 Task: Add Sprouts Organic Rice Vinegar to the cart.
Action: Mouse pressed left at (15, 72)
Screenshot: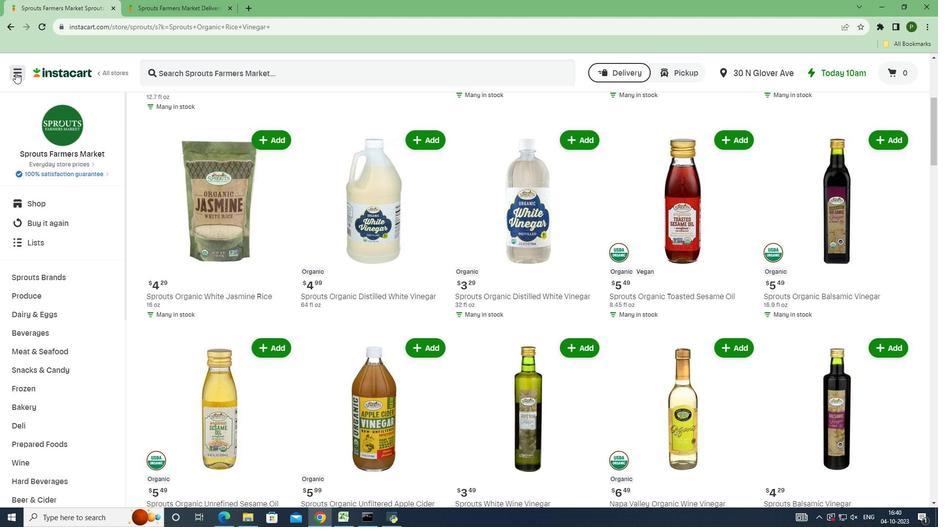 
Action: Mouse moved to (39, 269)
Screenshot: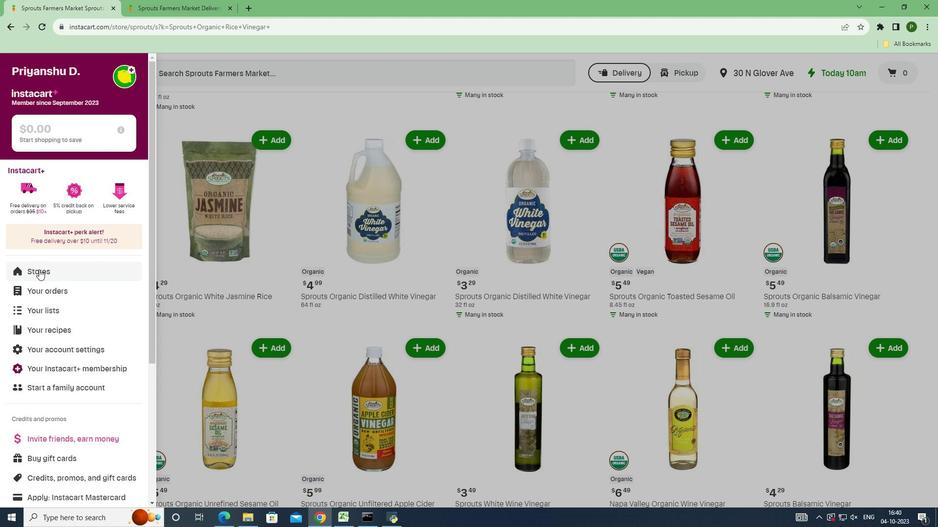 
Action: Mouse pressed left at (39, 269)
Screenshot: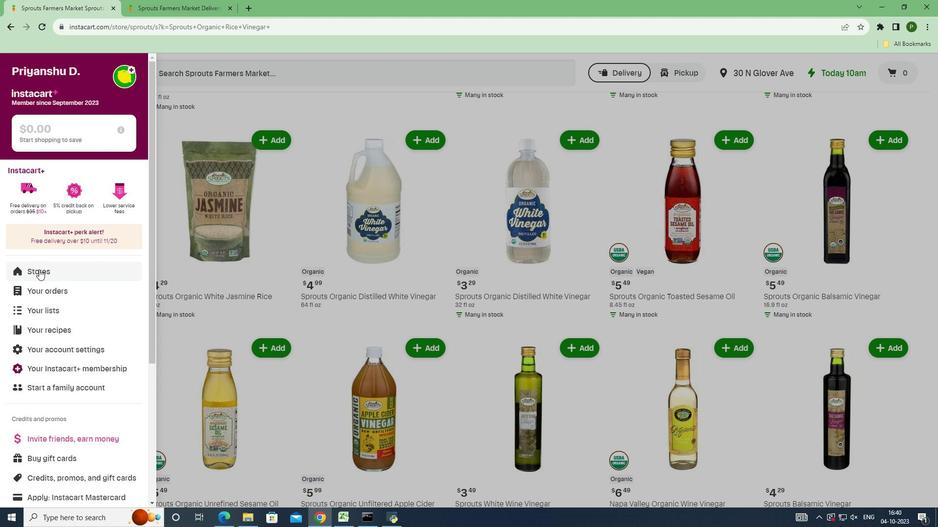 
Action: Mouse moved to (227, 119)
Screenshot: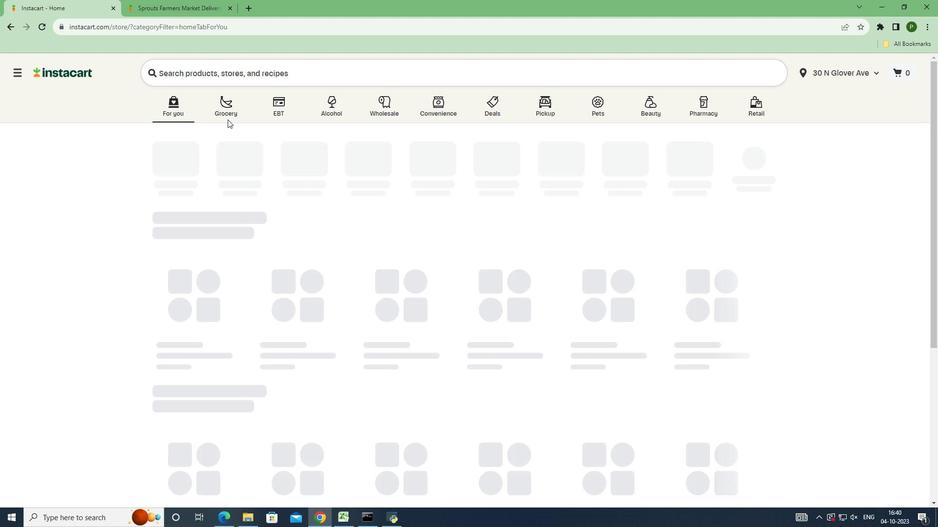 
Action: Mouse pressed left at (227, 119)
Screenshot: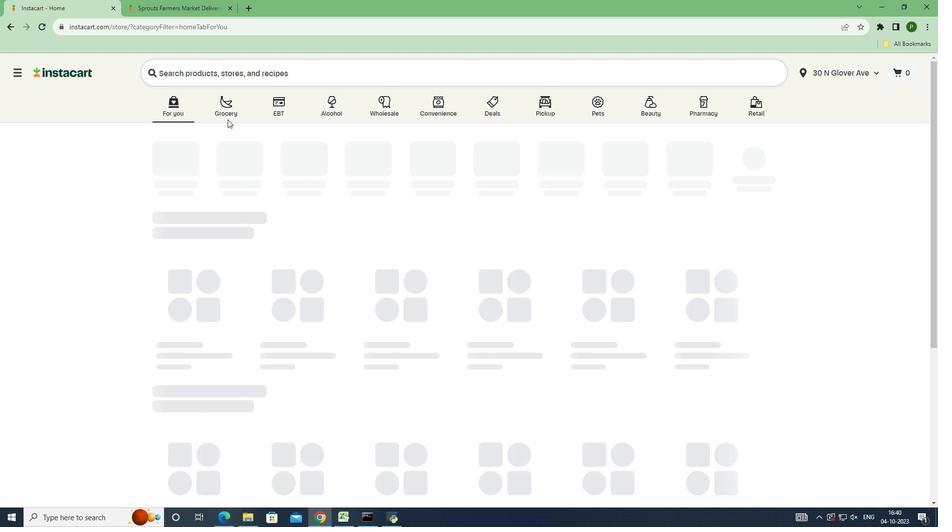 
Action: Mouse pressed left at (227, 119)
Screenshot: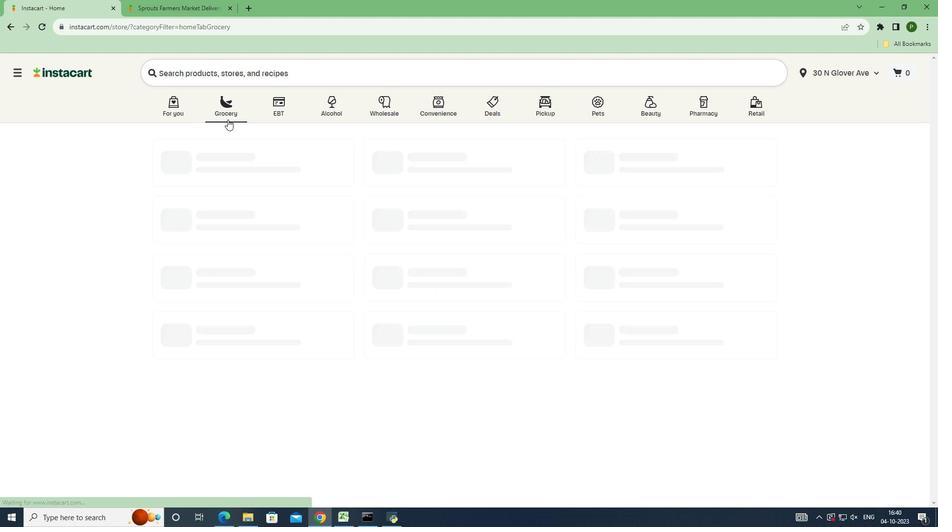 
Action: Mouse moved to (604, 232)
Screenshot: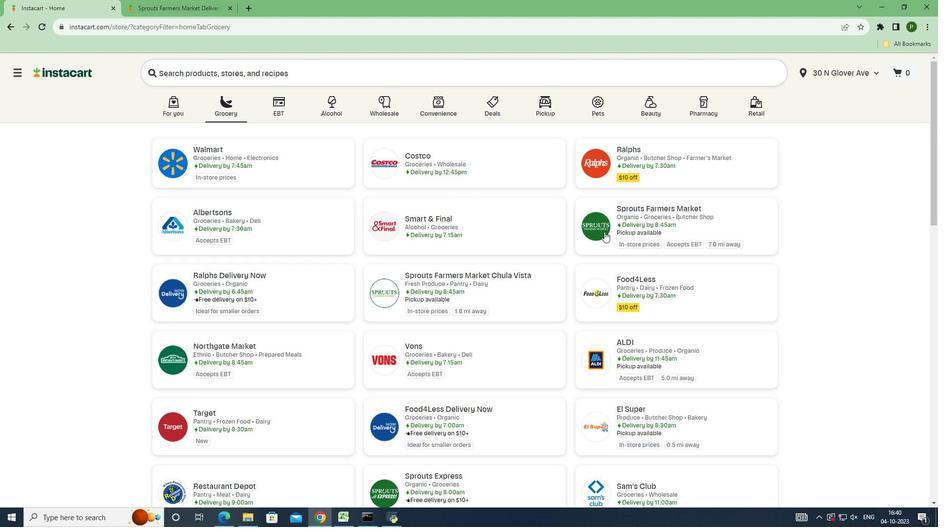 
Action: Mouse pressed left at (604, 232)
Screenshot: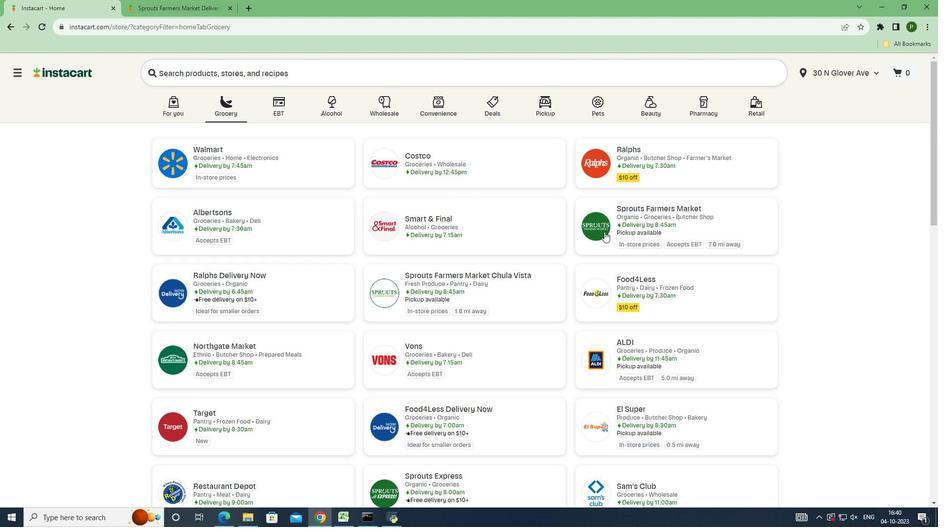 
Action: Mouse moved to (68, 278)
Screenshot: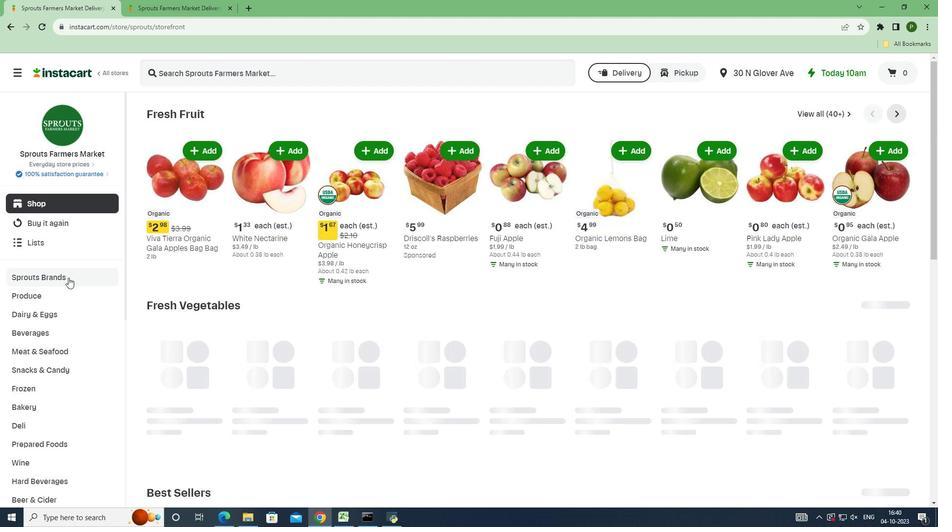
Action: Mouse pressed left at (68, 278)
Screenshot: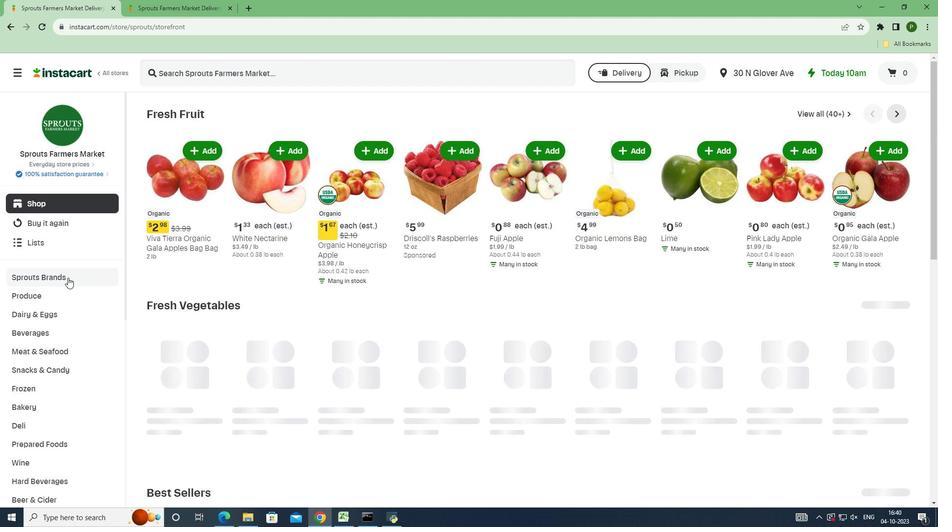 
Action: Mouse moved to (43, 350)
Screenshot: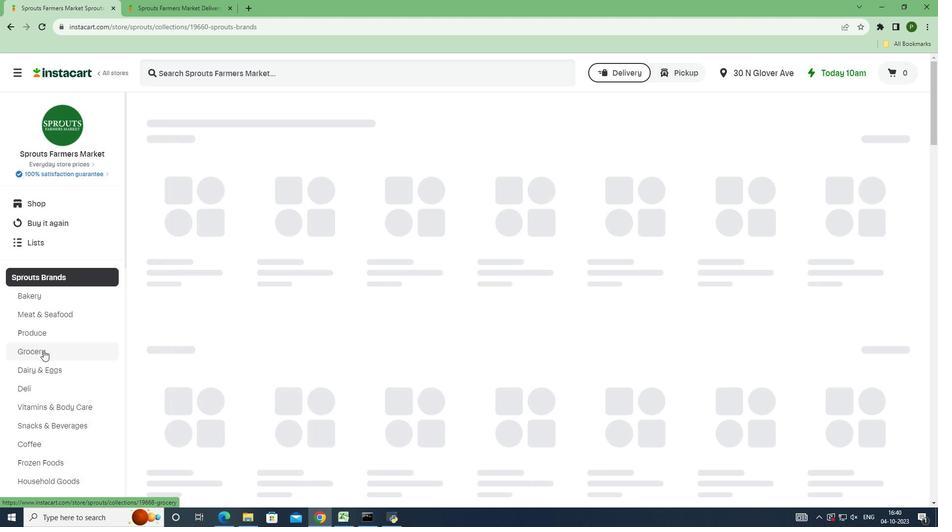 
Action: Mouse pressed left at (43, 350)
Screenshot: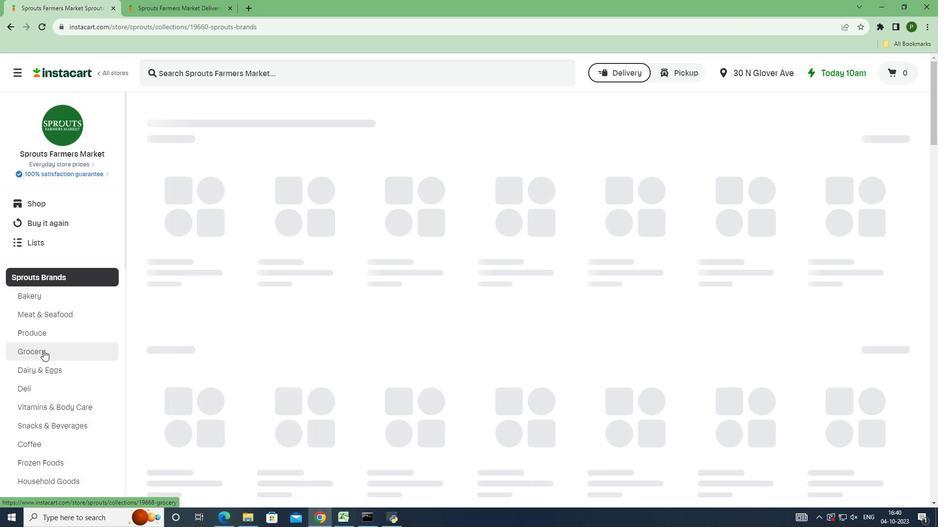 
Action: Mouse moved to (200, 216)
Screenshot: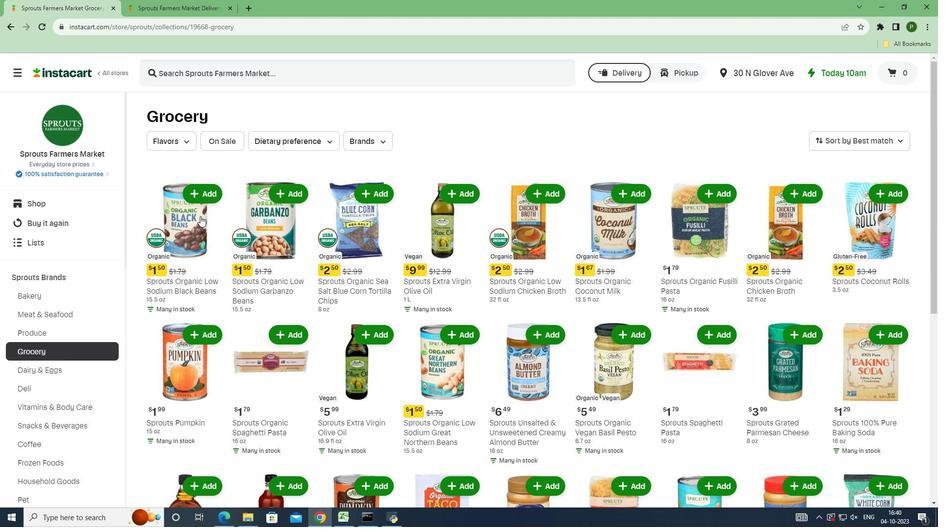 
Action: Mouse scrolled (200, 215) with delta (0, 0)
Screenshot: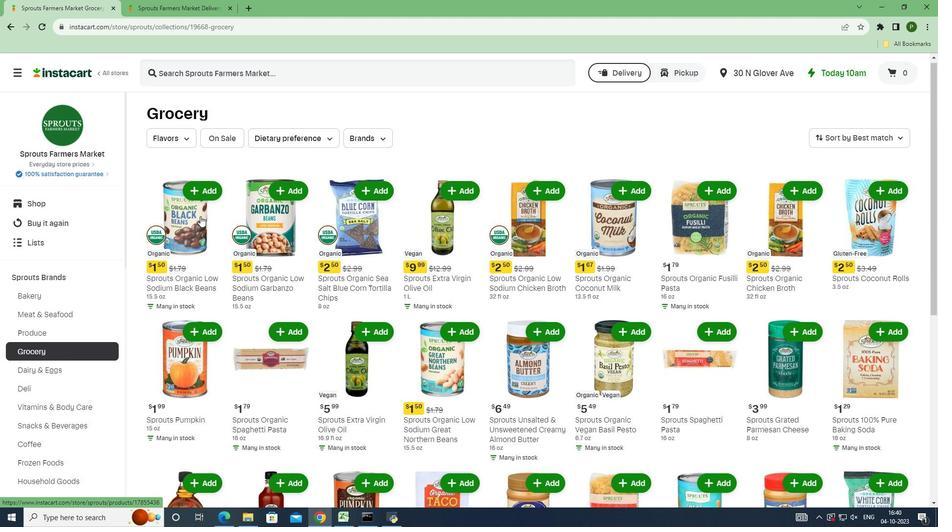 
Action: Mouse scrolled (200, 215) with delta (0, 0)
Screenshot: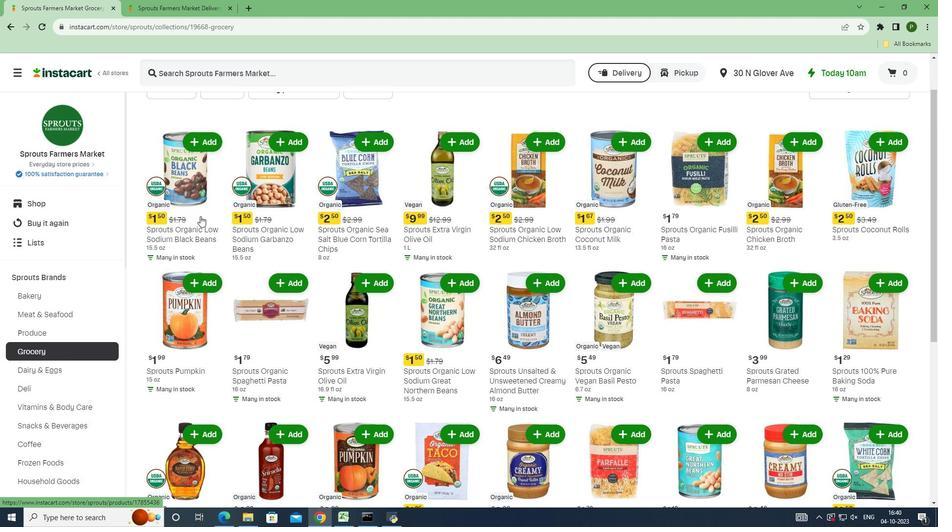 
Action: Mouse scrolled (200, 215) with delta (0, 0)
Screenshot: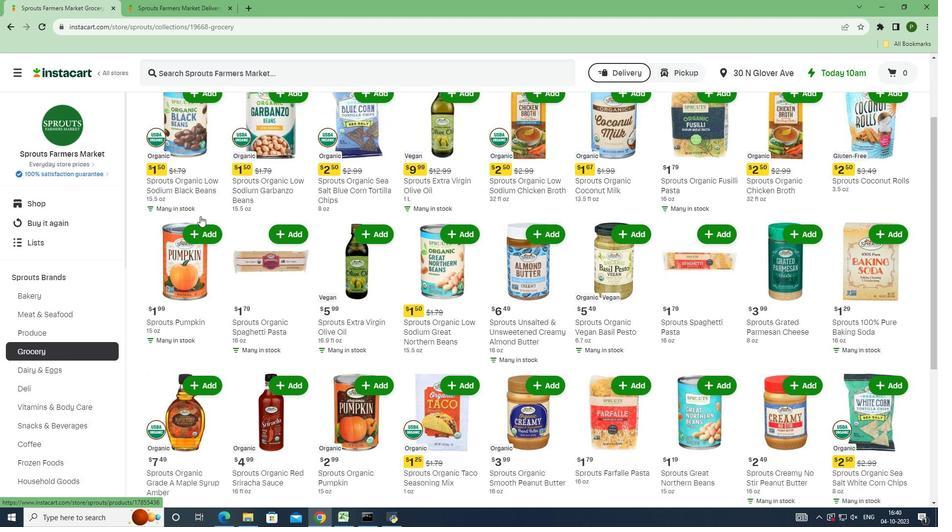 
Action: Mouse scrolled (200, 215) with delta (0, 0)
Screenshot: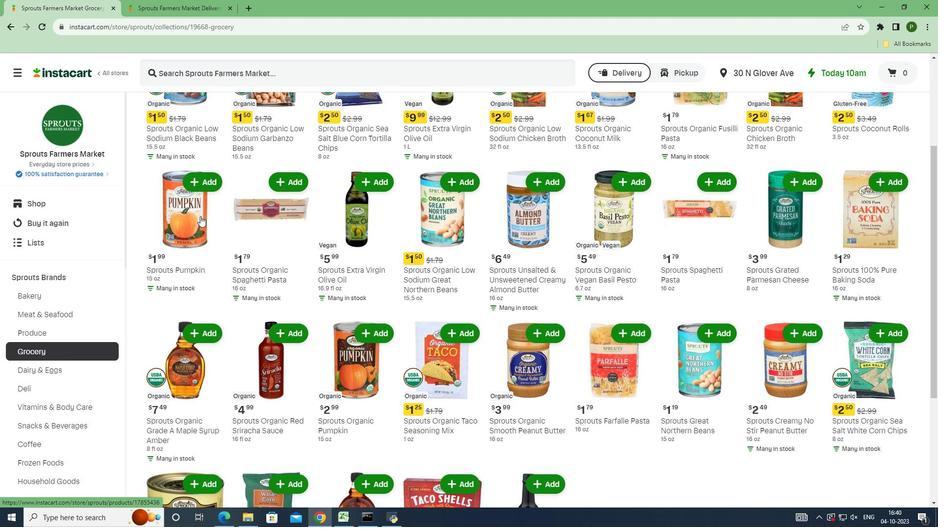 
Action: Mouse scrolled (200, 215) with delta (0, 0)
Screenshot: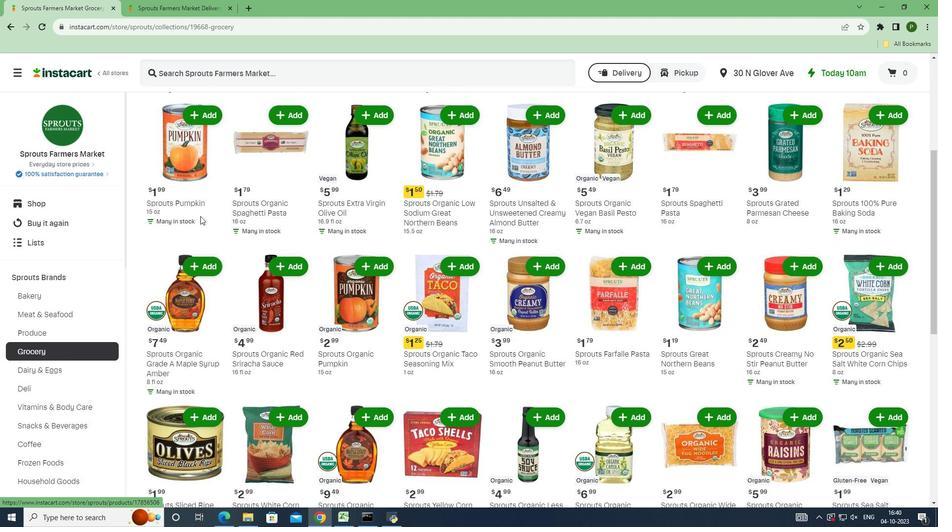 
Action: Mouse scrolled (200, 215) with delta (0, 0)
Screenshot: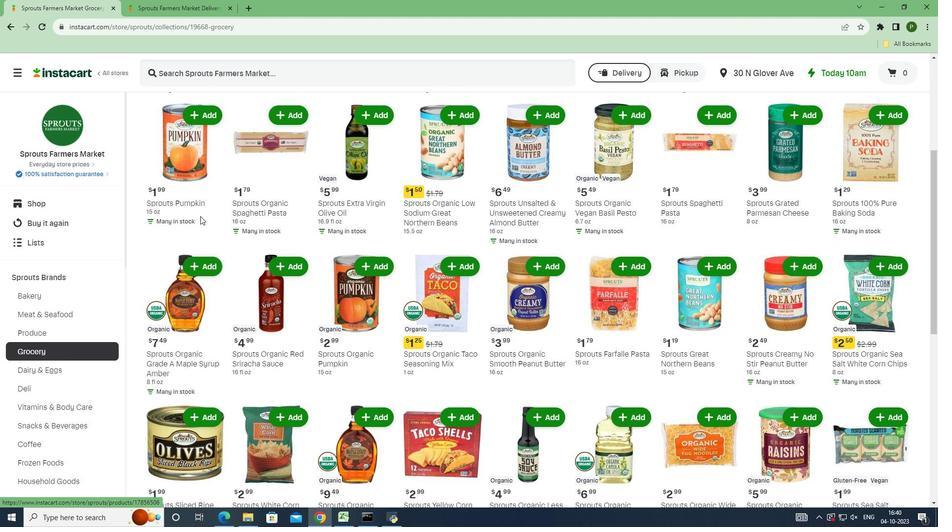 
Action: Mouse scrolled (200, 215) with delta (0, 0)
Screenshot: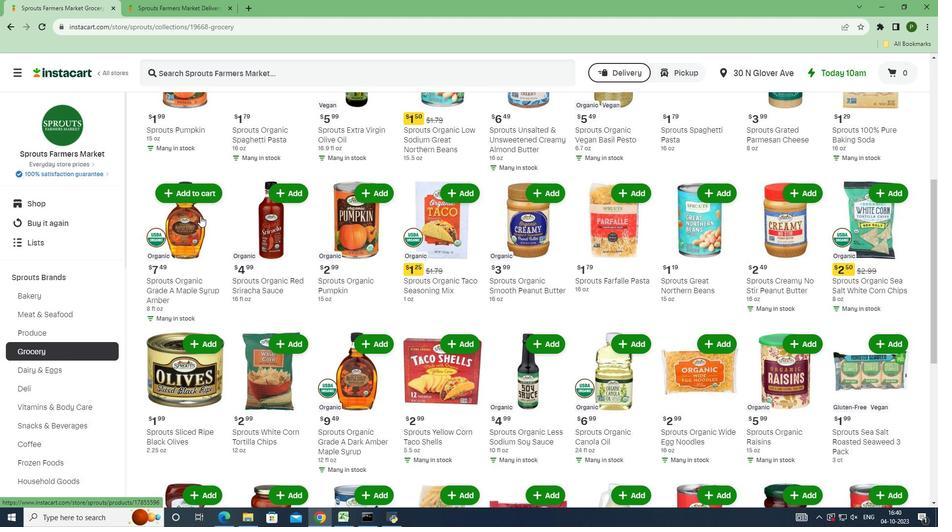 
Action: Mouse scrolled (200, 215) with delta (0, 0)
Screenshot: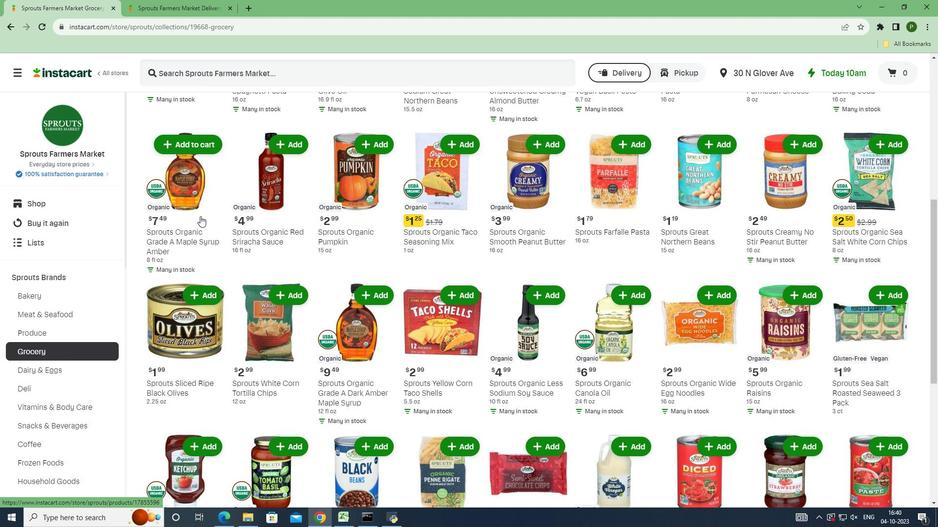 
Action: Mouse scrolled (200, 215) with delta (0, 0)
Screenshot: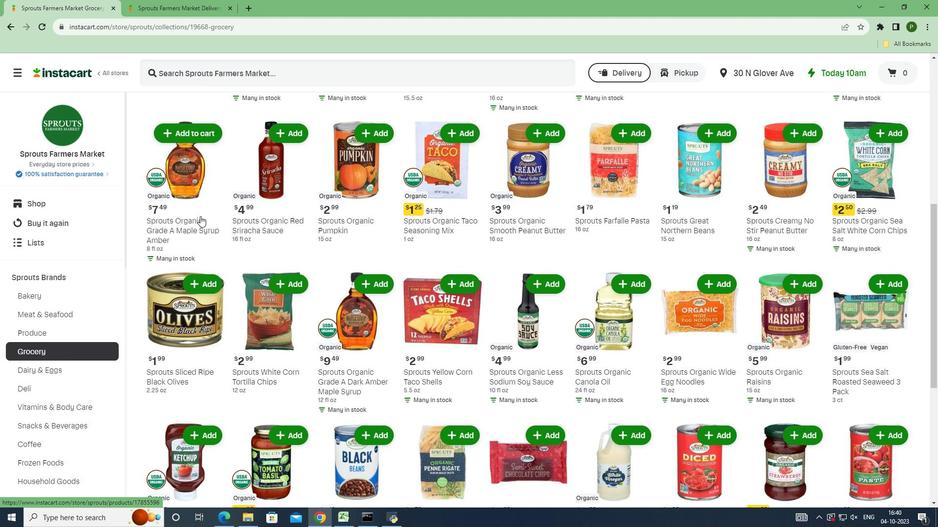
Action: Mouse scrolled (200, 215) with delta (0, 0)
Screenshot: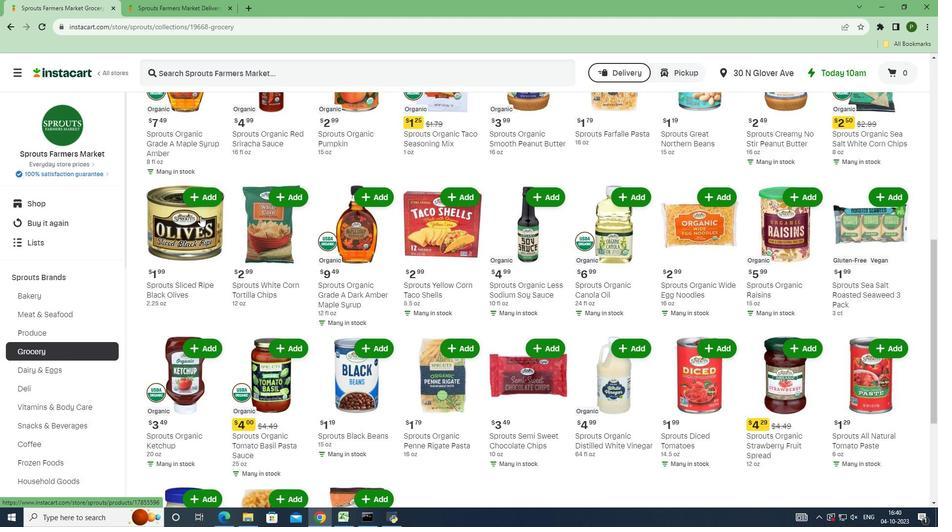 
Action: Mouse scrolled (200, 215) with delta (0, 0)
Screenshot: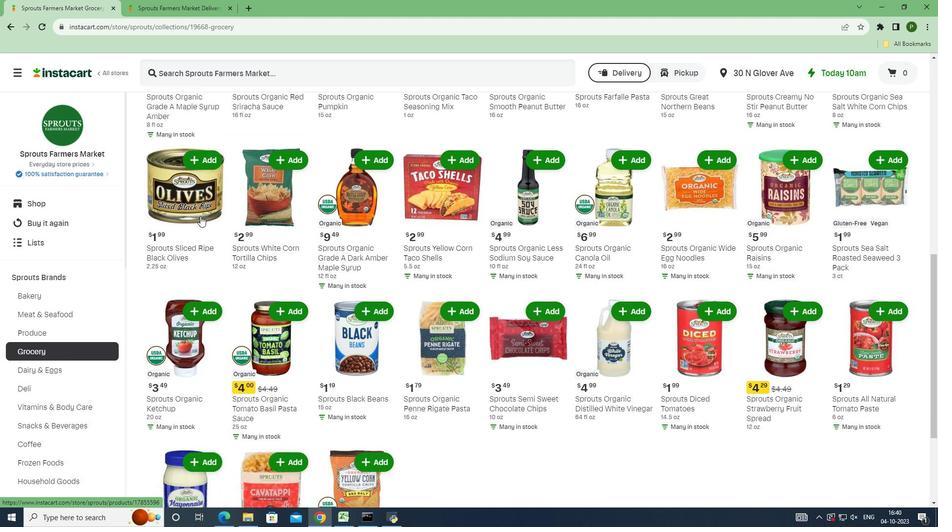 
Action: Mouse moved to (200, 216)
Screenshot: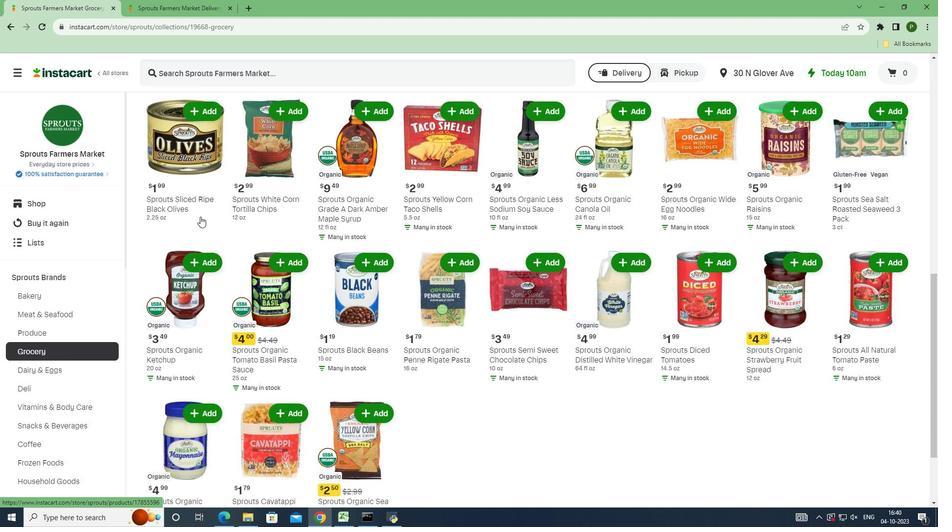 
Action: Mouse scrolled (200, 216) with delta (0, 0)
Screenshot: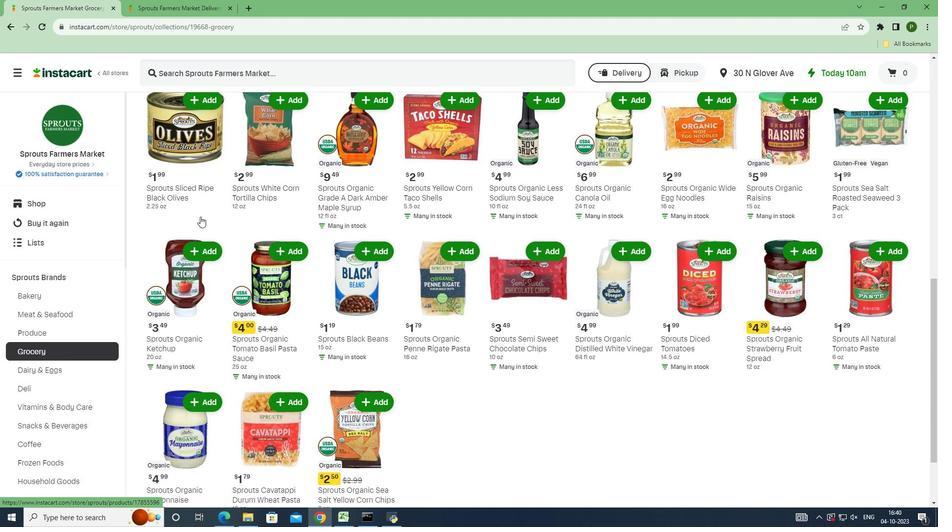 
Action: Mouse scrolled (200, 216) with delta (0, 0)
Screenshot: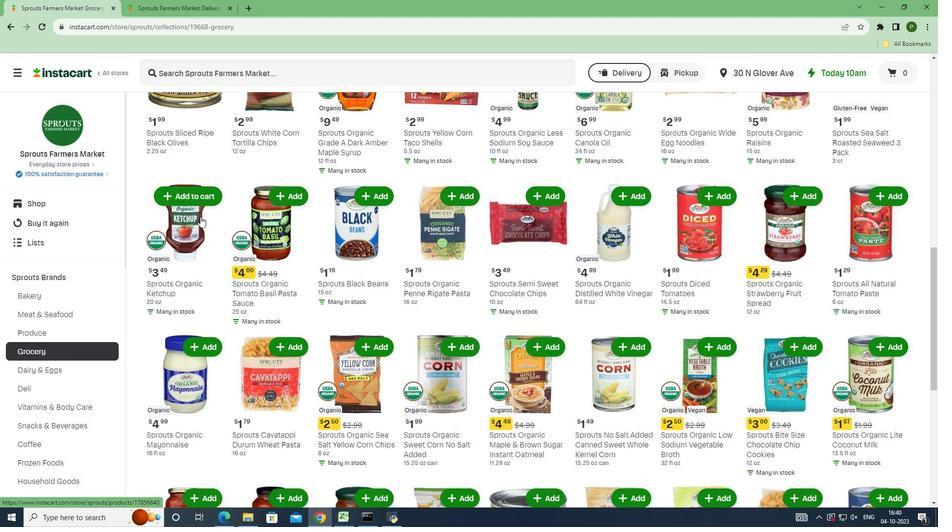 
Action: Mouse scrolled (200, 216) with delta (0, 0)
Screenshot: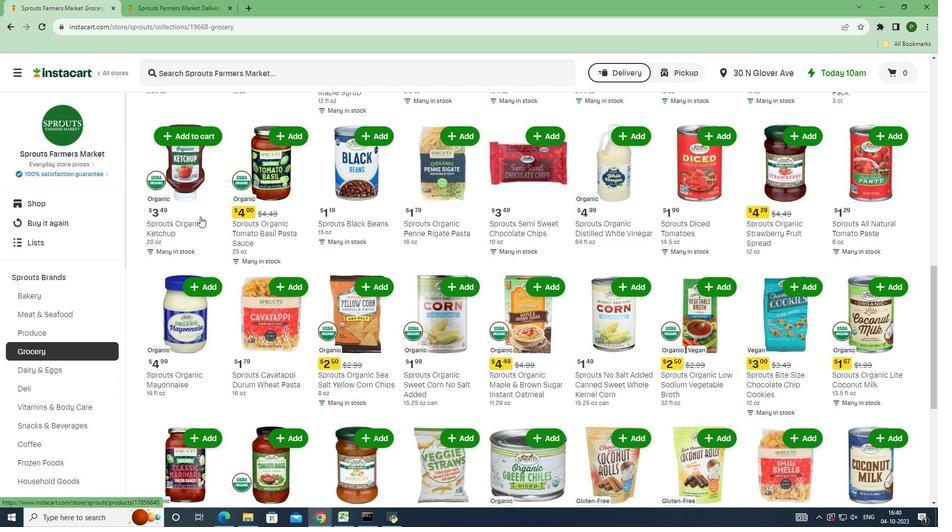 
Action: Mouse scrolled (200, 216) with delta (0, 0)
Screenshot: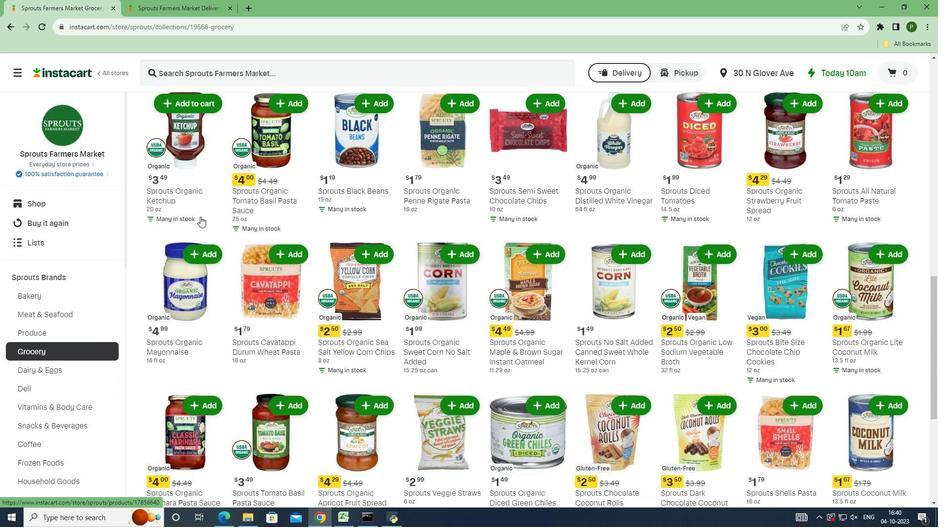 
Action: Mouse scrolled (200, 216) with delta (0, 0)
Screenshot: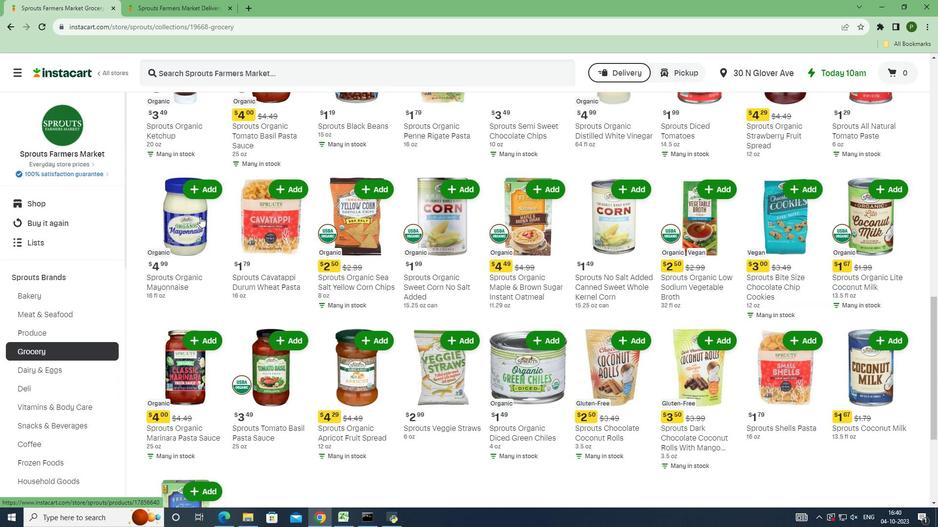 
Action: Mouse scrolled (200, 216) with delta (0, 0)
Screenshot: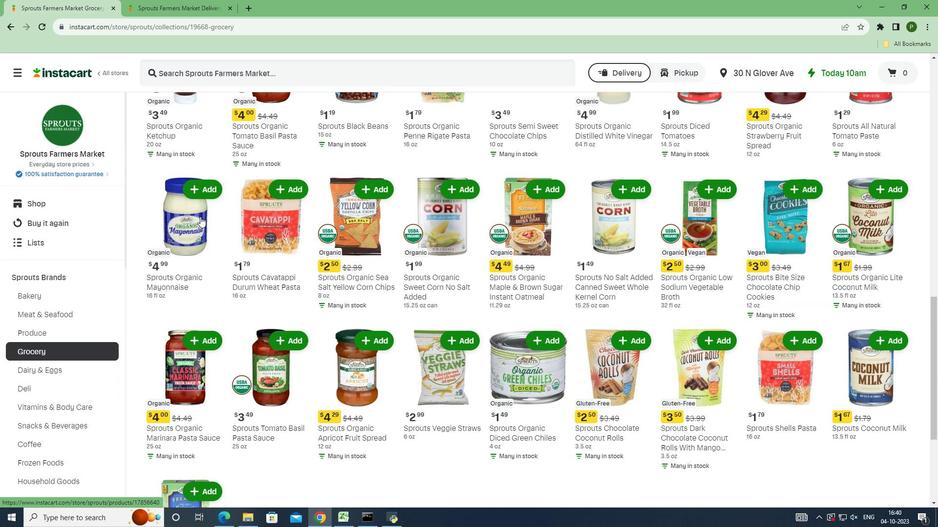 
Action: Mouse scrolled (200, 216) with delta (0, 0)
Screenshot: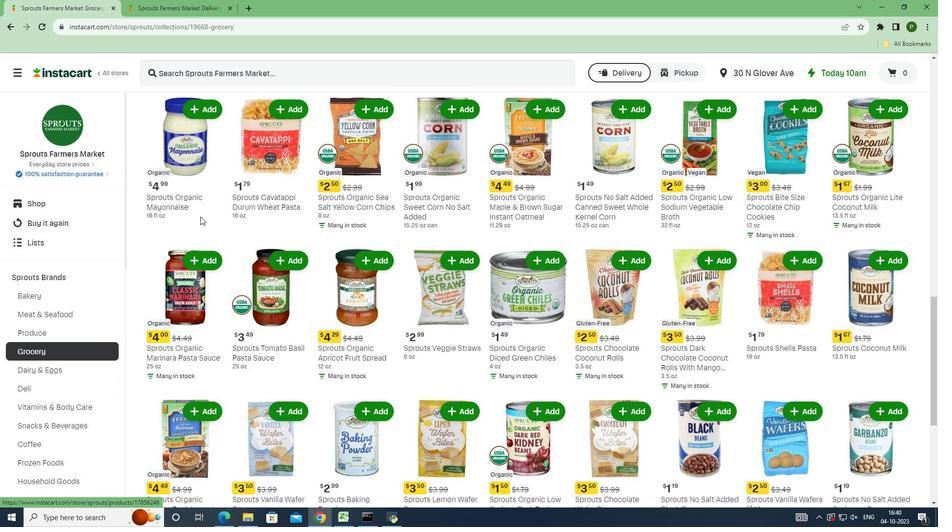 
Action: Mouse scrolled (200, 216) with delta (0, 0)
Screenshot: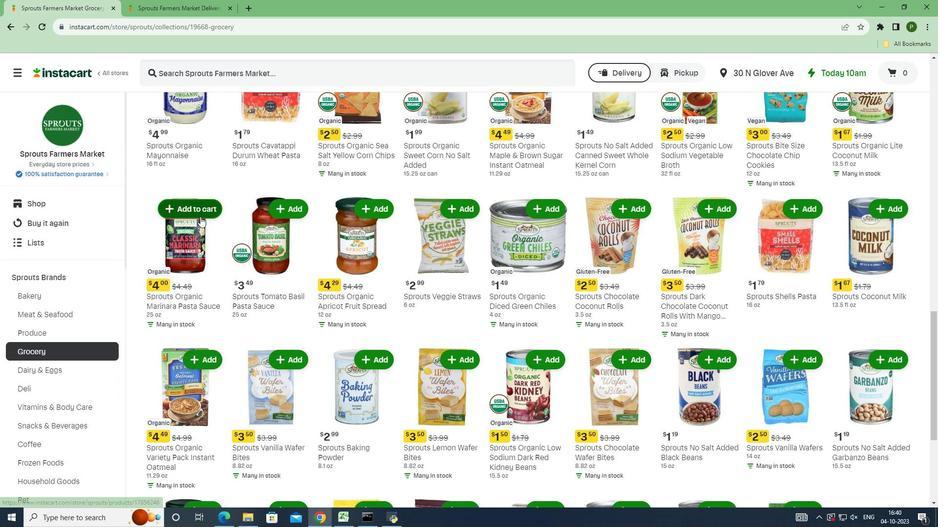 
Action: Mouse scrolled (200, 216) with delta (0, 0)
Screenshot: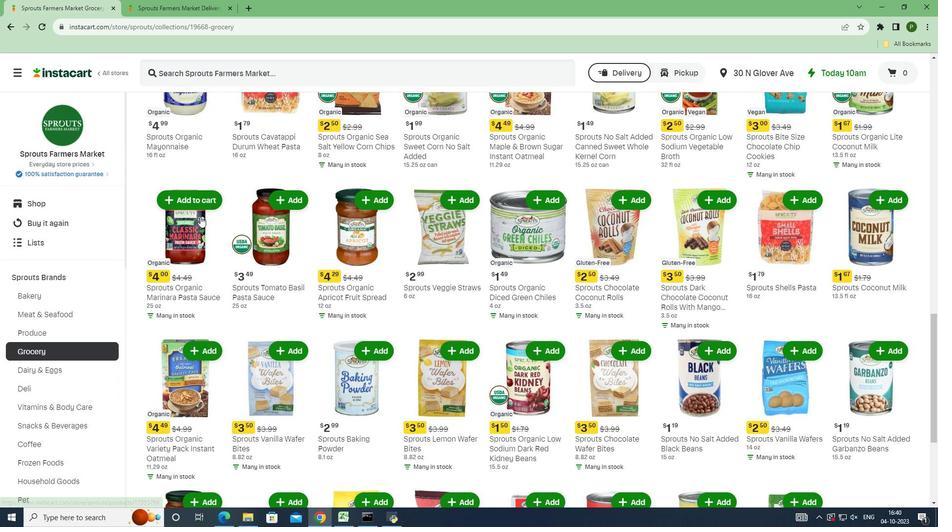 
Action: Mouse scrolled (200, 216) with delta (0, 0)
Screenshot: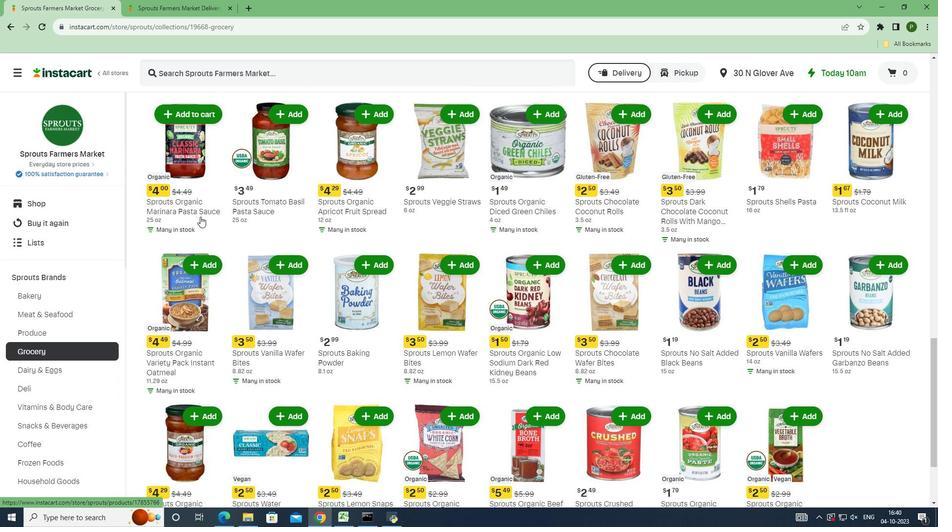 
Action: Mouse scrolled (200, 216) with delta (0, 0)
Screenshot: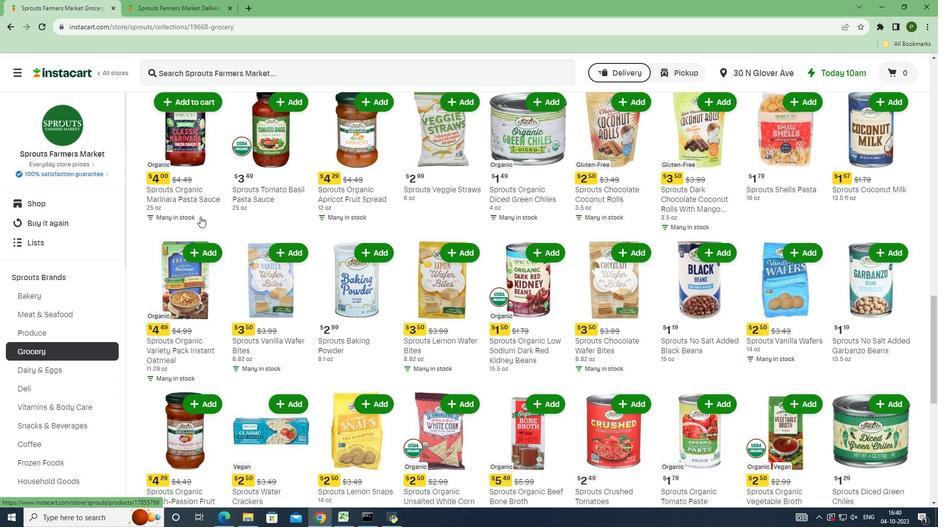 
Action: Mouse scrolled (200, 216) with delta (0, 0)
Screenshot: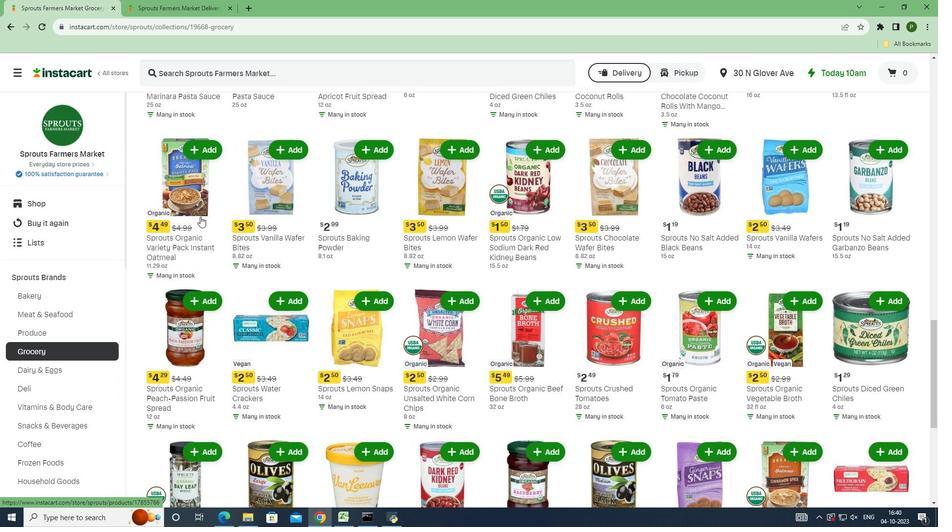 
Action: Mouse scrolled (200, 216) with delta (0, 0)
Screenshot: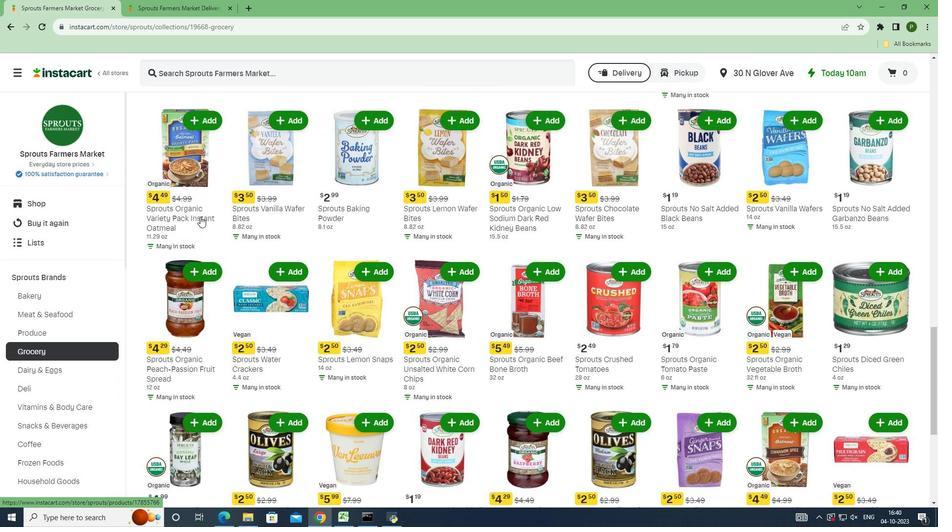 
Action: Mouse scrolled (200, 216) with delta (0, 0)
Screenshot: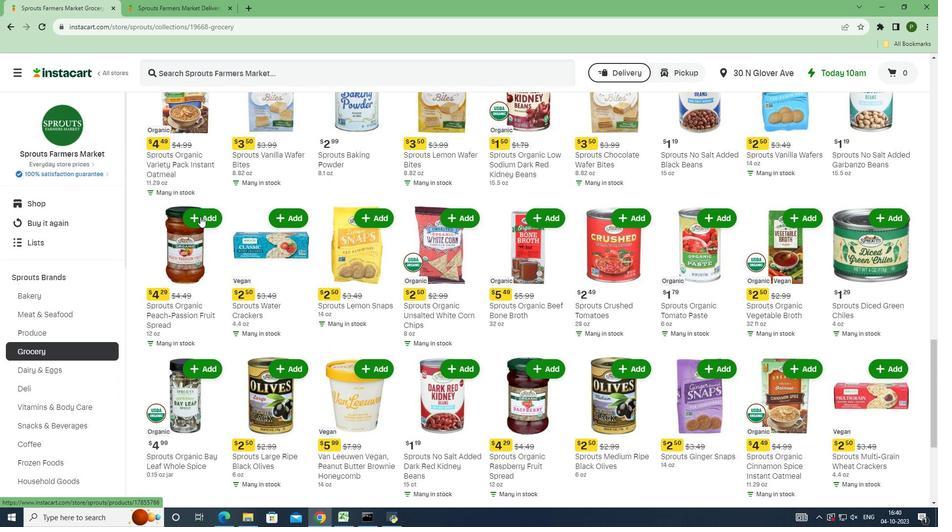 
Action: Mouse scrolled (200, 216) with delta (0, 0)
Screenshot: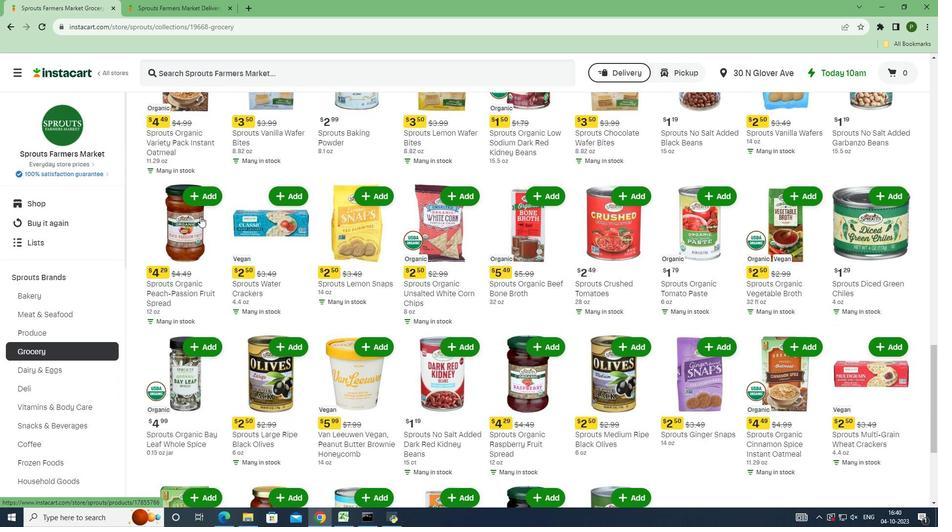 
Action: Mouse scrolled (200, 216) with delta (0, 0)
Screenshot: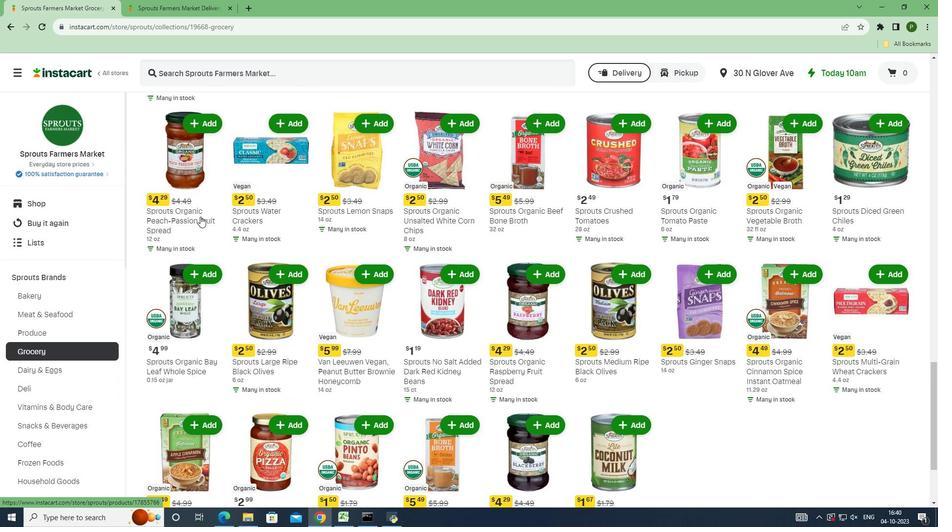 
Action: Mouse scrolled (200, 216) with delta (0, 0)
Screenshot: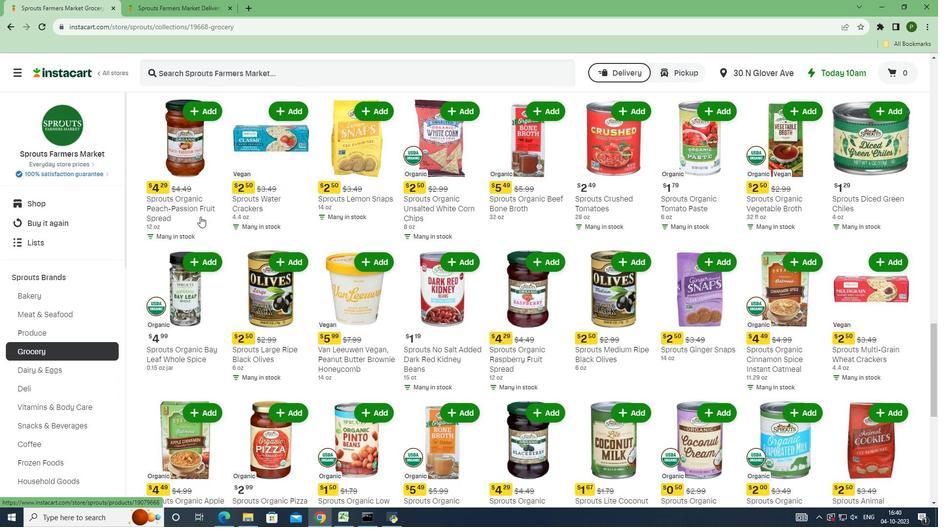 
Action: Mouse scrolled (200, 216) with delta (0, 0)
Screenshot: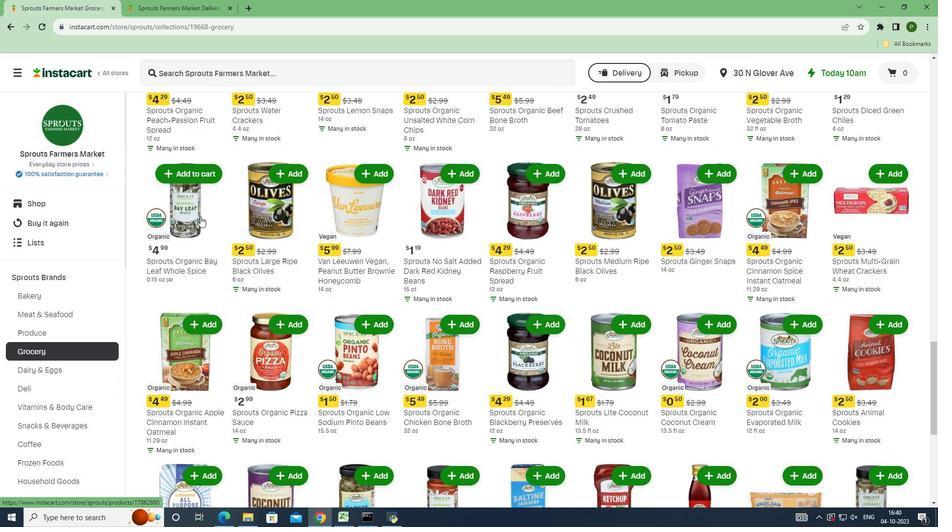 
Action: Mouse scrolled (200, 216) with delta (0, 0)
Screenshot: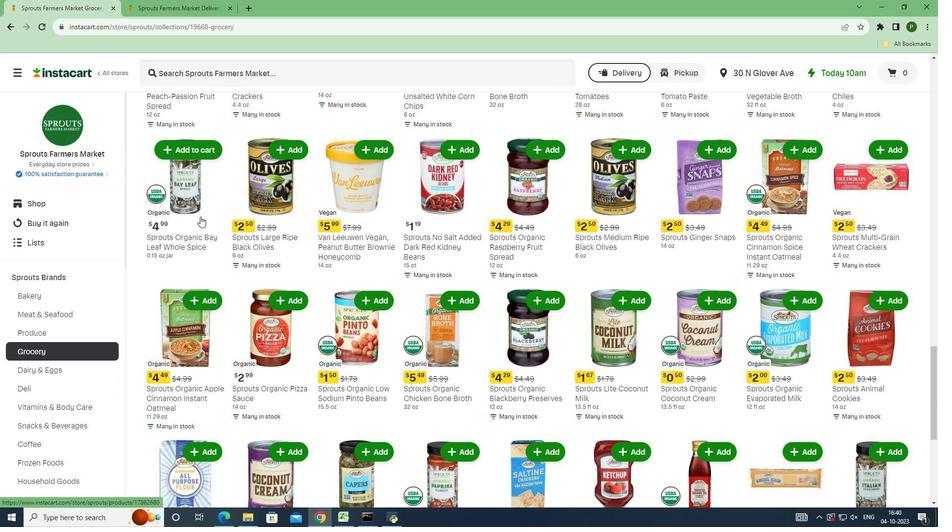 
Action: Mouse scrolled (200, 216) with delta (0, 0)
Screenshot: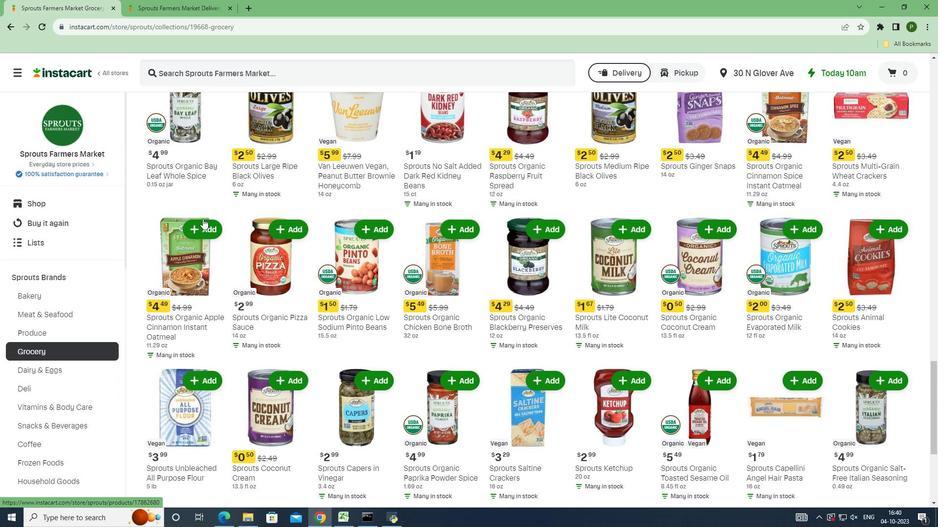 
Action: Mouse moved to (202, 218)
Screenshot: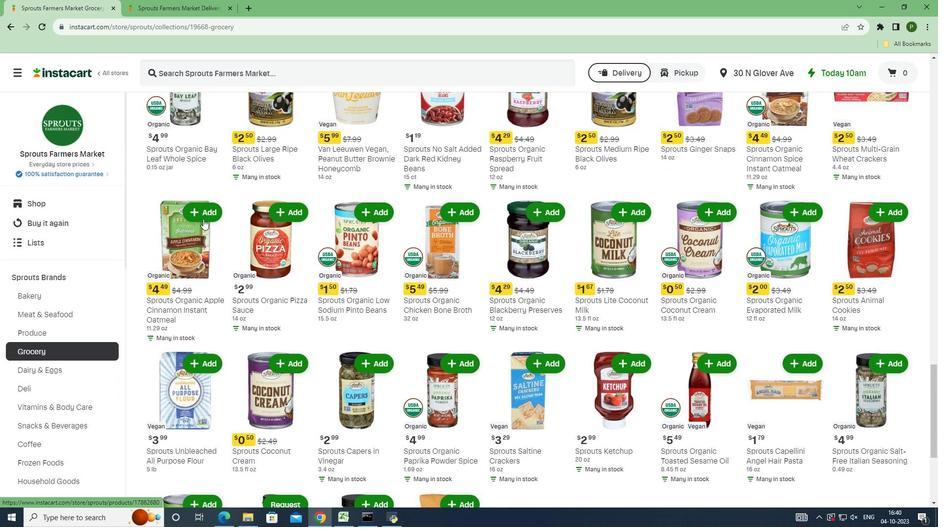 
Action: Mouse scrolled (202, 218) with delta (0, 0)
Screenshot: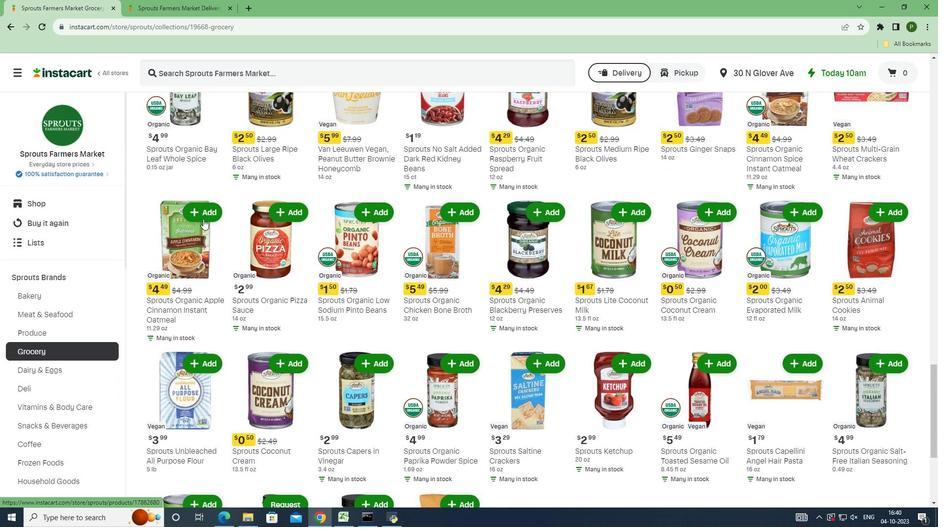 
Action: Mouse moved to (203, 219)
Screenshot: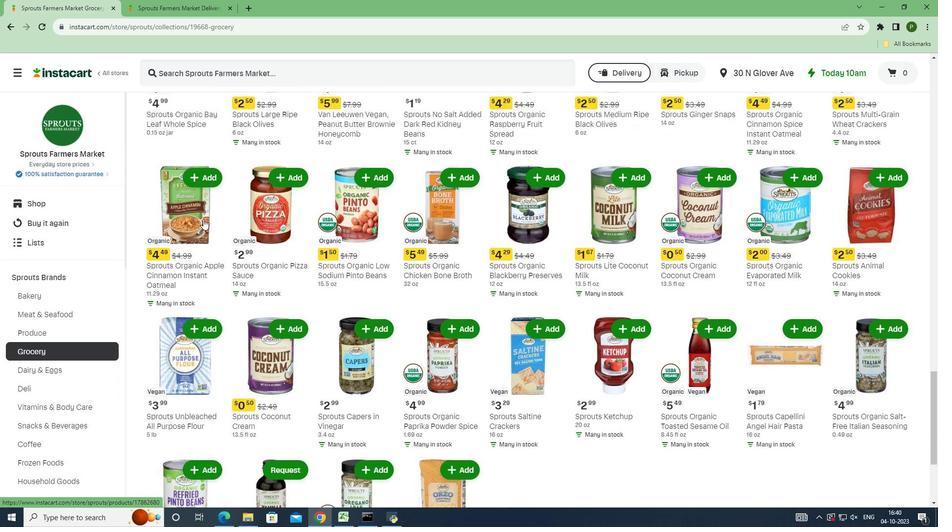 
Action: Mouse scrolled (203, 218) with delta (0, 0)
Screenshot: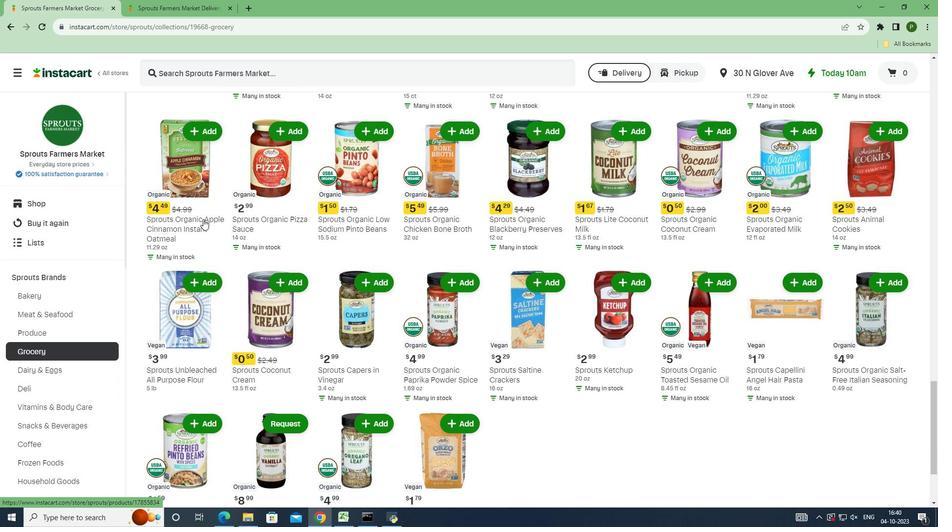 
Action: Mouse scrolled (203, 218) with delta (0, 0)
Screenshot: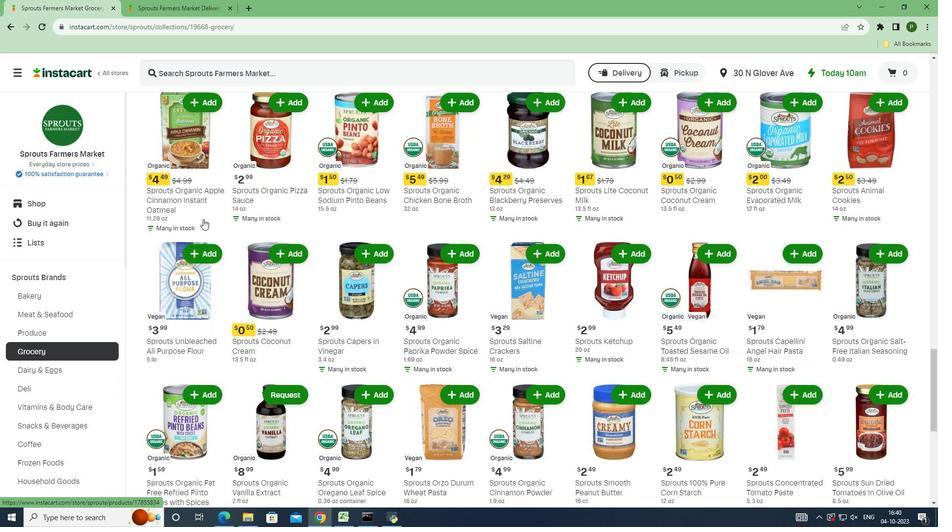 
Action: Mouse scrolled (203, 218) with delta (0, 0)
Screenshot: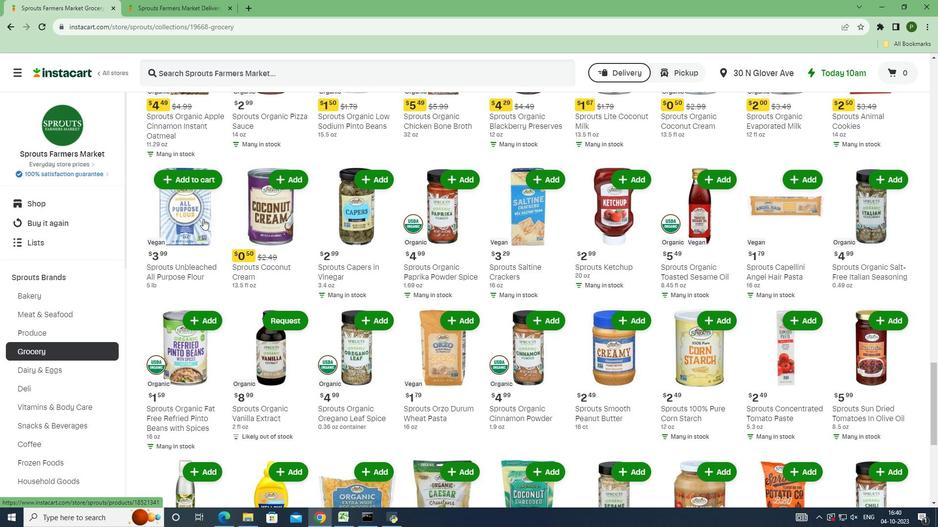 
Action: Mouse scrolled (203, 218) with delta (0, 0)
Screenshot: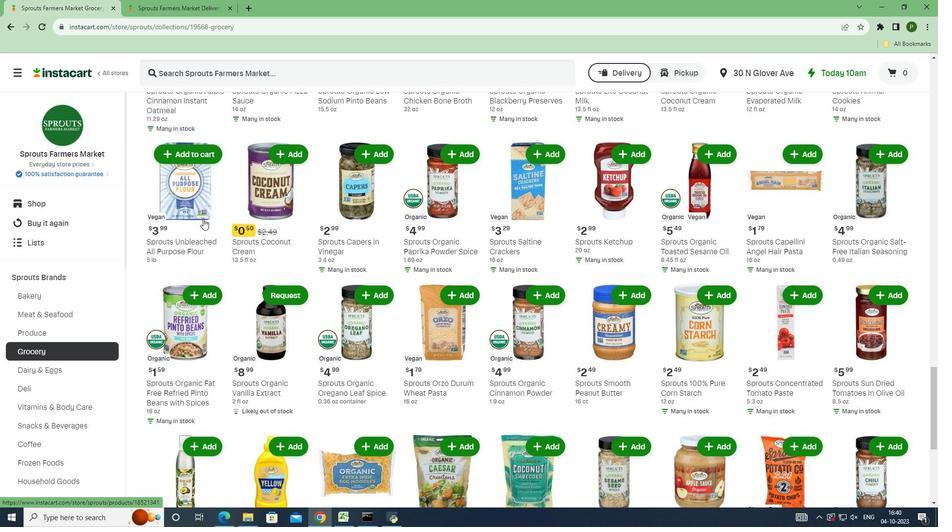 
Action: Mouse scrolled (203, 218) with delta (0, 0)
Screenshot: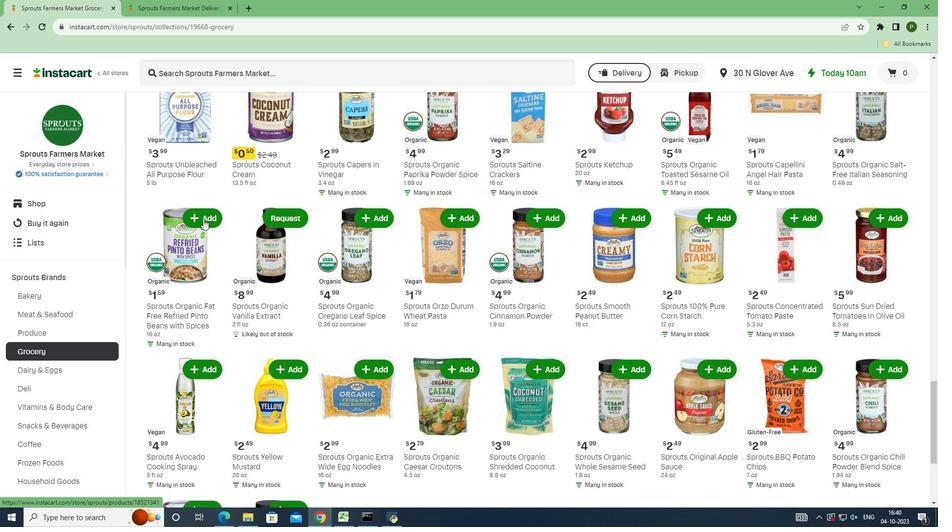 
Action: Mouse scrolled (203, 218) with delta (0, 0)
Screenshot: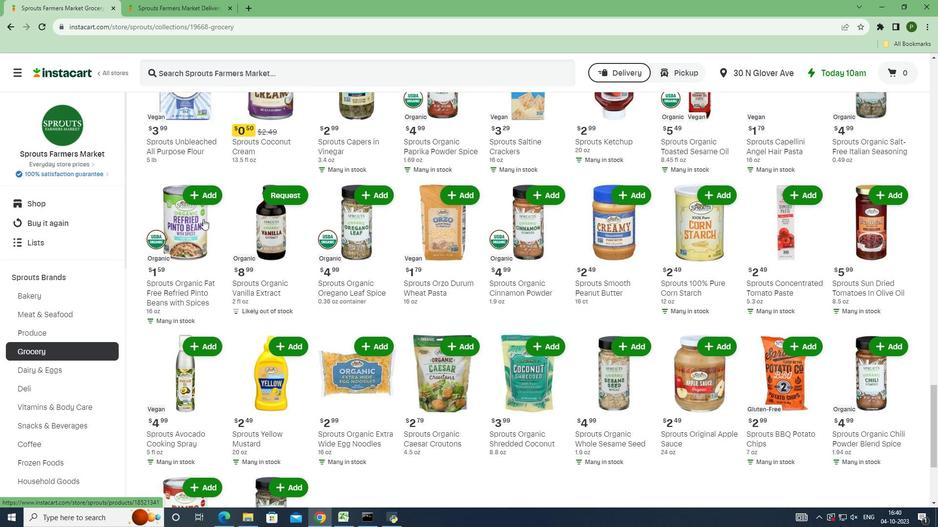 
Action: Mouse scrolled (203, 218) with delta (0, 0)
Screenshot: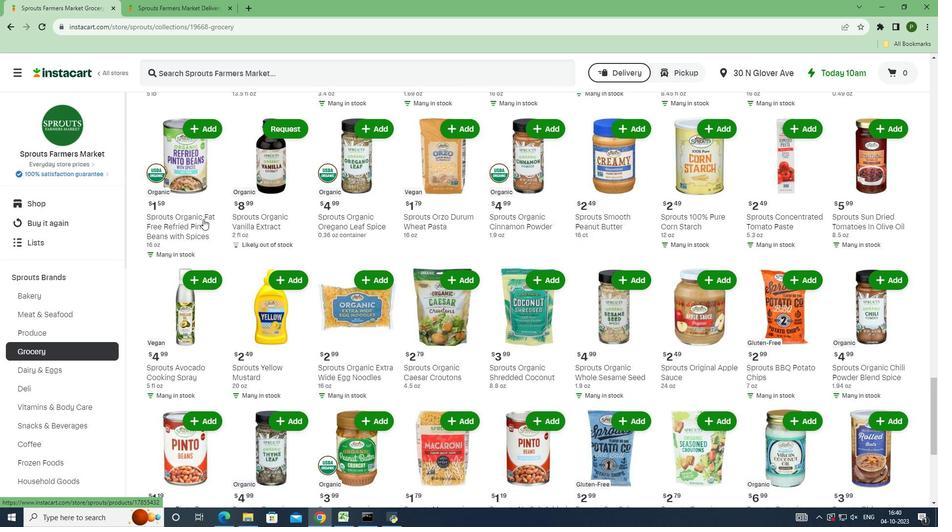 
Action: Mouse scrolled (203, 218) with delta (0, 0)
Screenshot: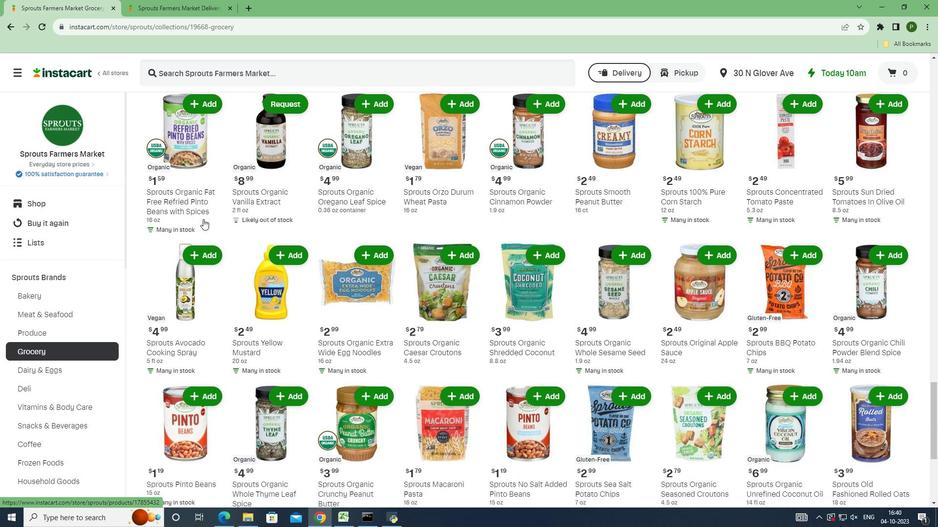 
Action: Mouse scrolled (203, 218) with delta (0, 0)
Screenshot: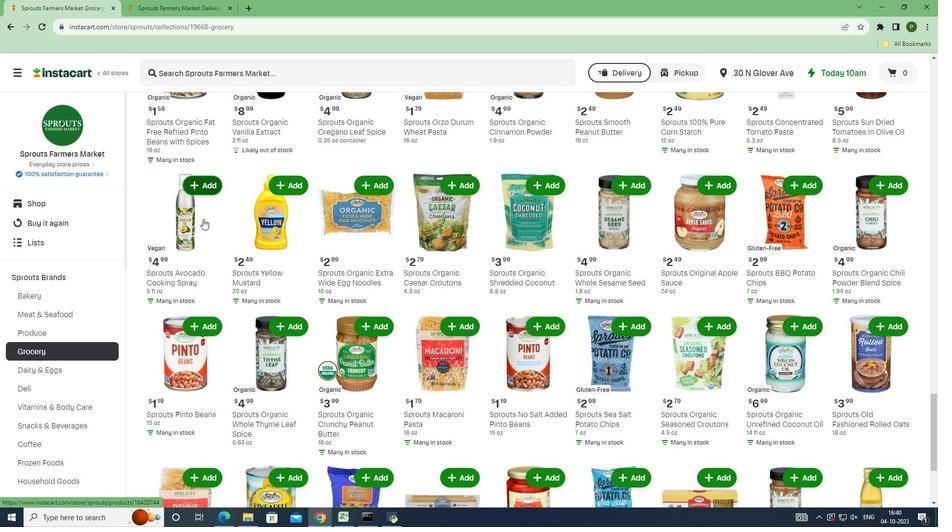 
Action: Mouse scrolled (203, 218) with delta (0, 0)
Screenshot: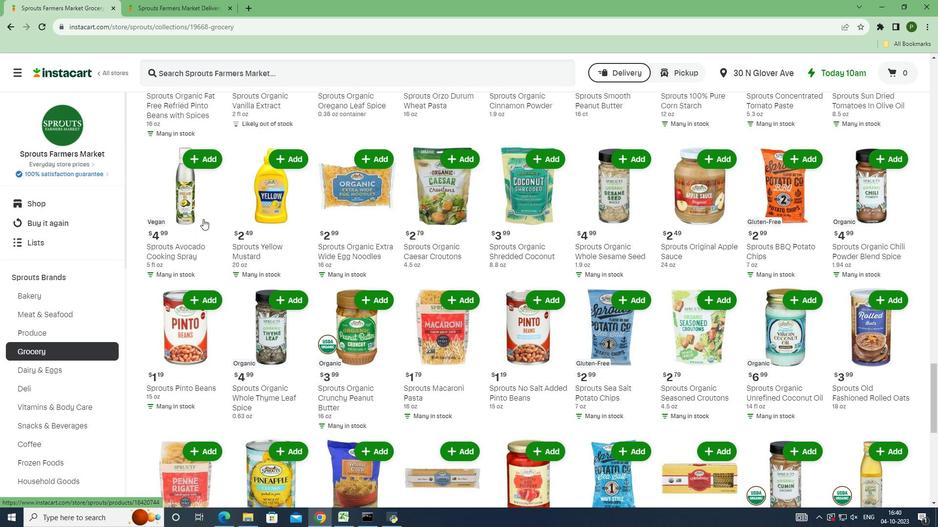 
Action: Mouse scrolled (203, 218) with delta (0, 0)
Screenshot: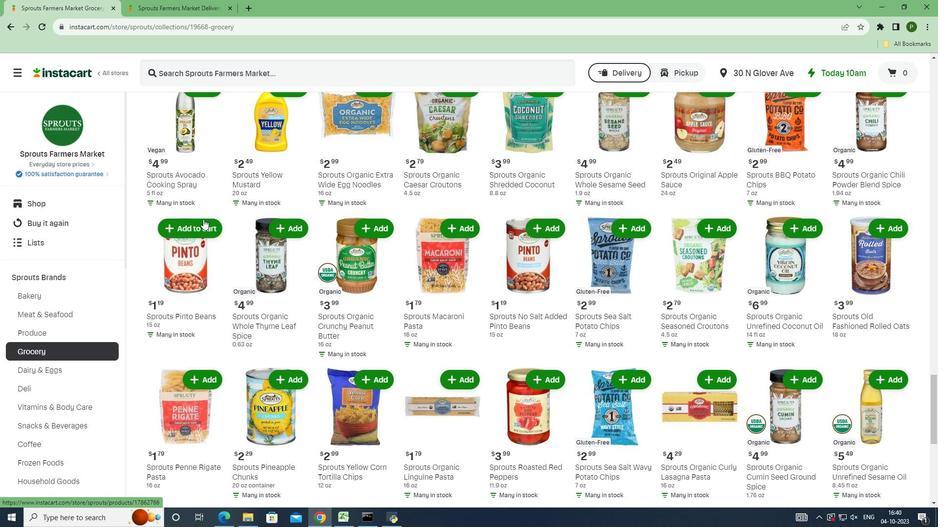 
Action: Mouse scrolled (203, 218) with delta (0, 0)
Screenshot: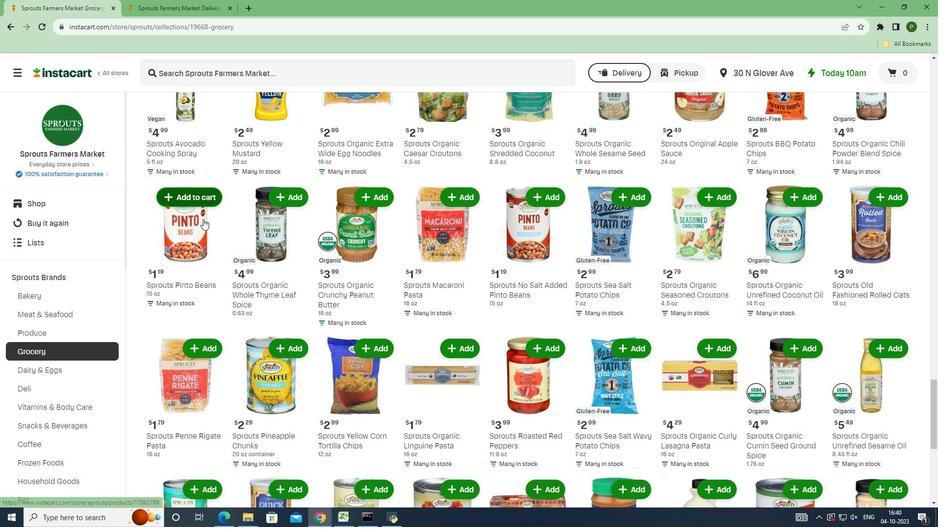 
Action: Mouse scrolled (203, 218) with delta (0, 0)
Screenshot: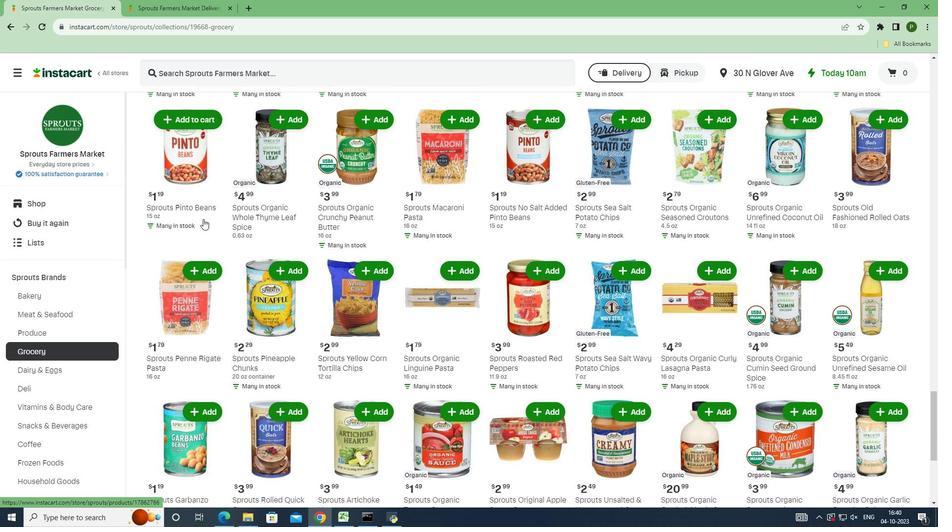 
Action: Mouse scrolled (203, 218) with delta (0, 0)
Screenshot: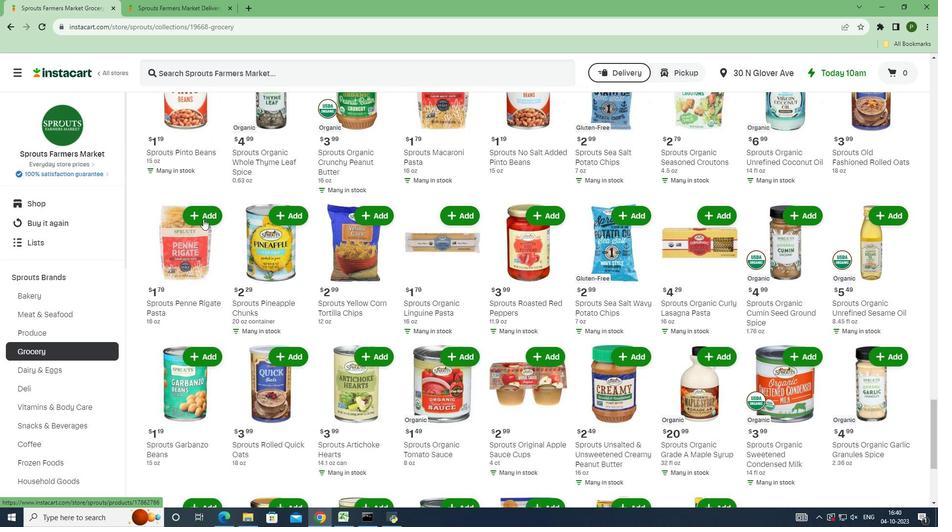 
Action: Mouse scrolled (203, 218) with delta (0, 0)
Screenshot: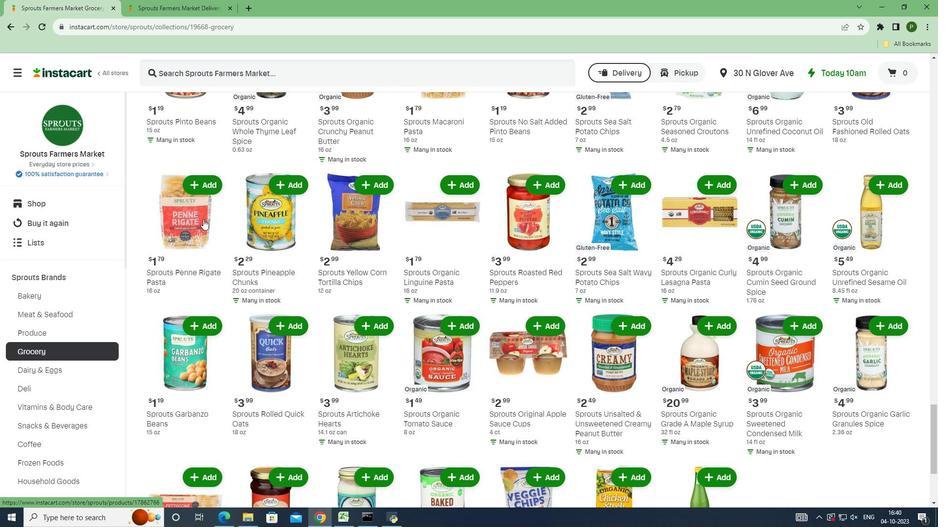 
Action: Mouse scrolled (203, 218) with delta (0, 0)
Screenshot: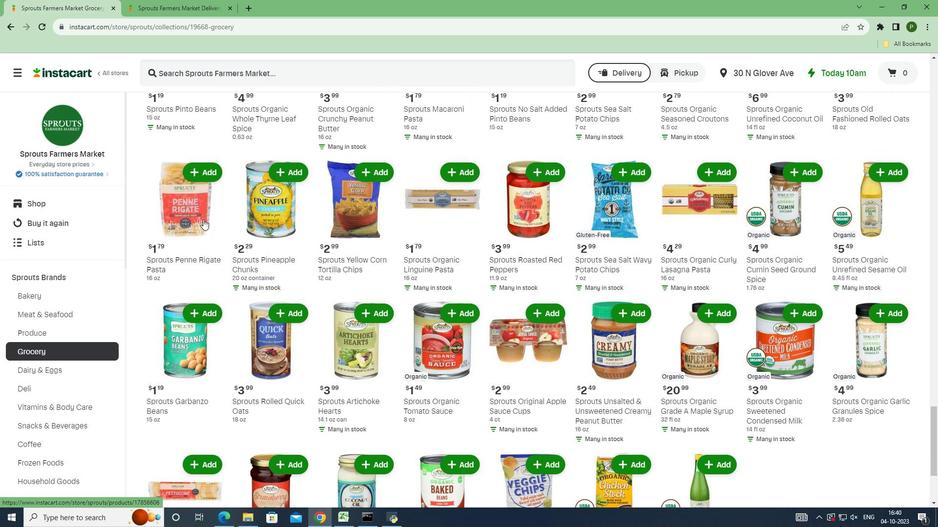 
Action: Mouse scrolled (203, 218) with delta (0, 0)
Screenshot: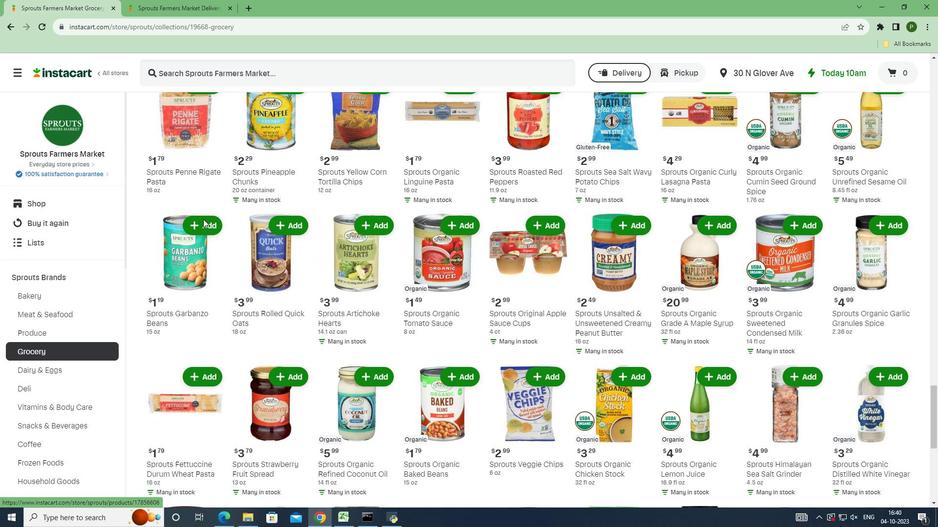 
Action: Mouse scrolled (203, 218) with delta (0, 0)
Screenshot: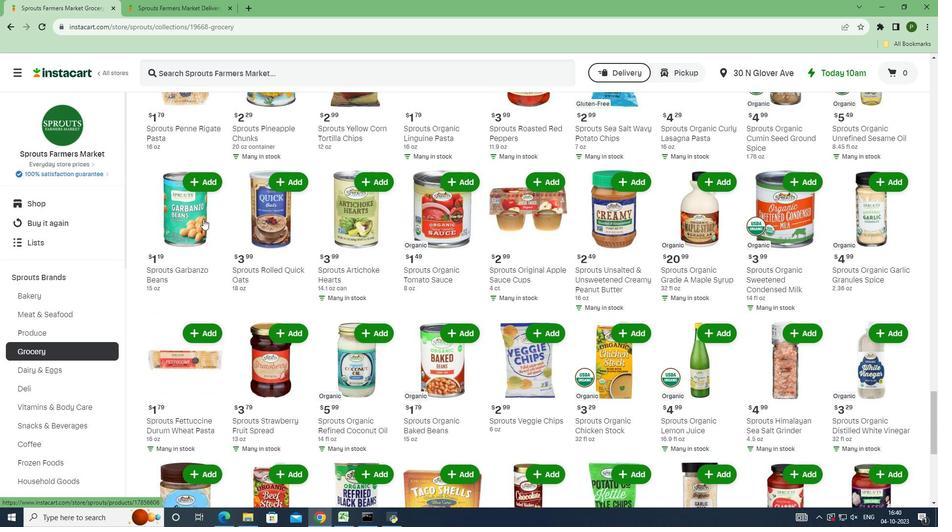 
Action: Mouse scrolled (203, 218) with delta (0, 0)
Screenshot: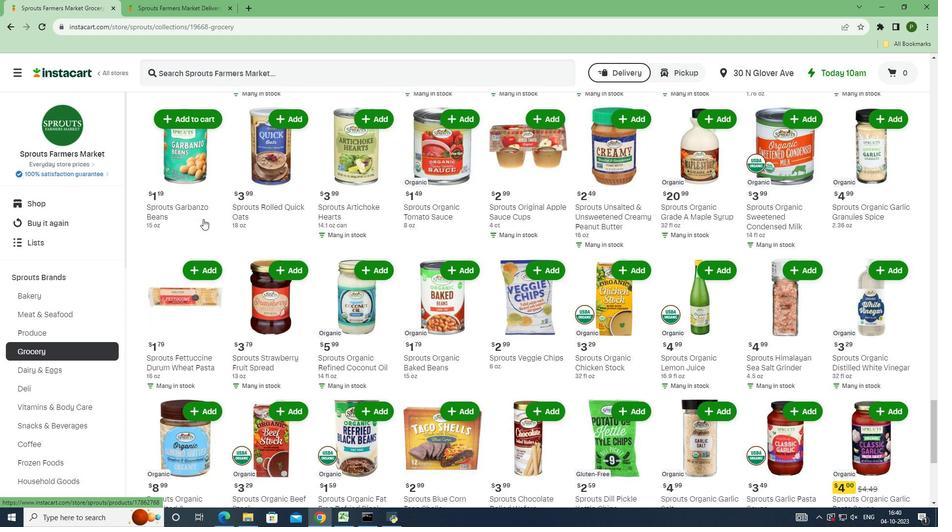 
Action: Mouse scrolled (203, 218) with delta (0, 0)
Screenshot: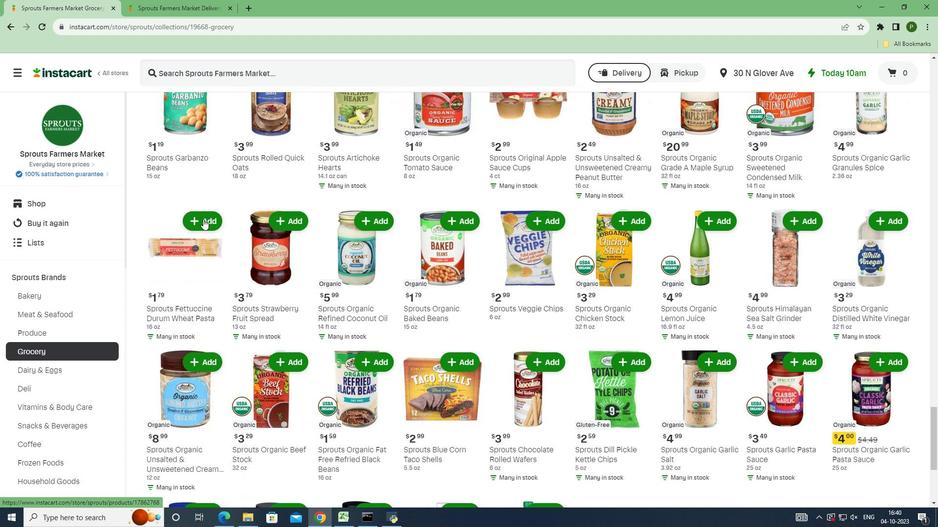 
Action: Mouse scrolled (203, 218) with delta (0, 0)
Screenshot: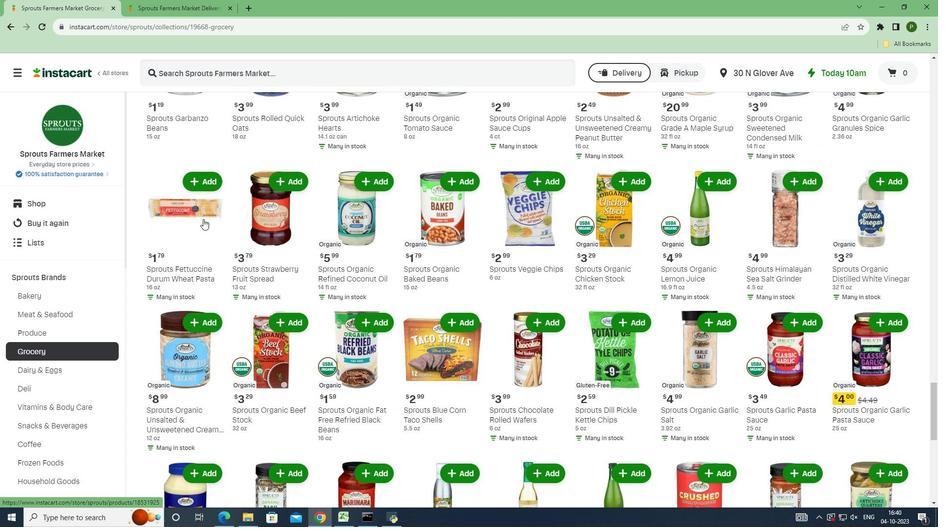 
Action: Mouse scrolled (203, 218) with delta (0, 0)
Screenshot: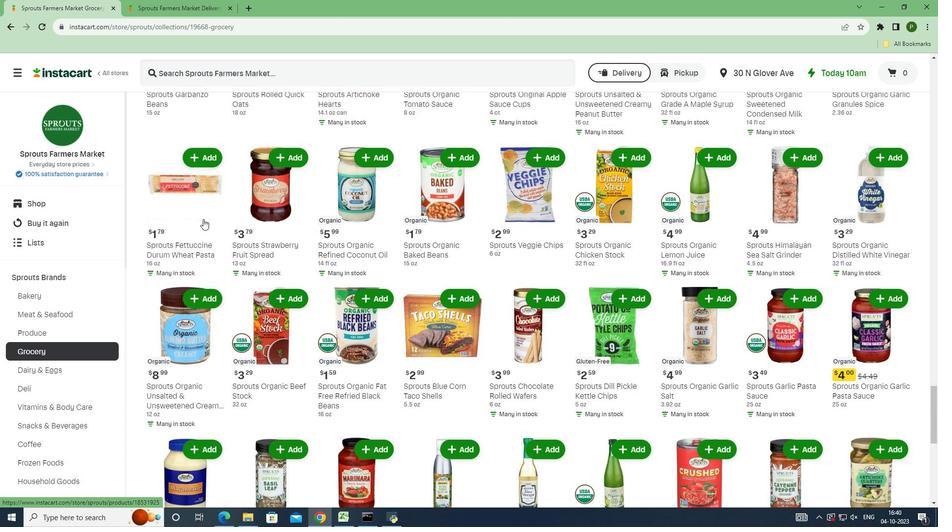 
Action: Mouse scrolled (203, 218) with delta (0, 0)
Screenshot: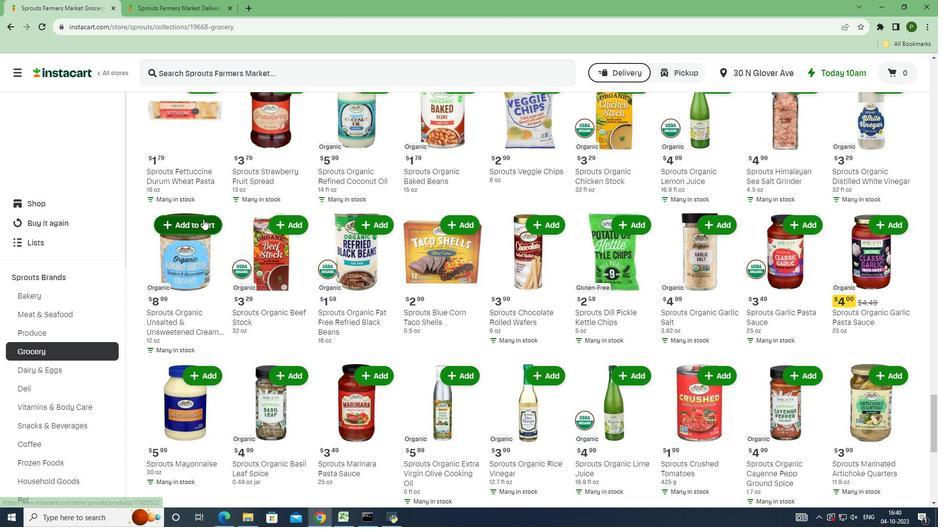 
Action: Mouse scrolled (203, 218) with delta (0, 0)
Screenshot: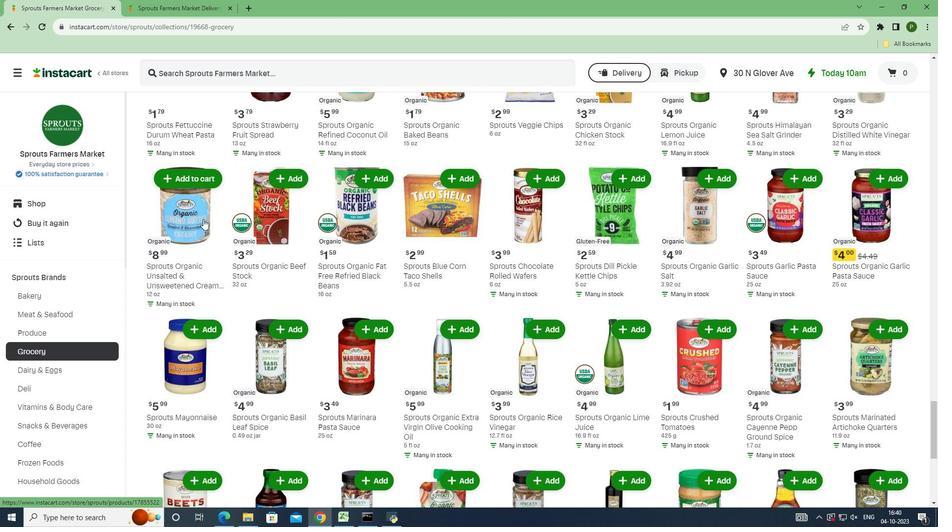 
Action: Mouse moved to (538, 281)
Screenshot: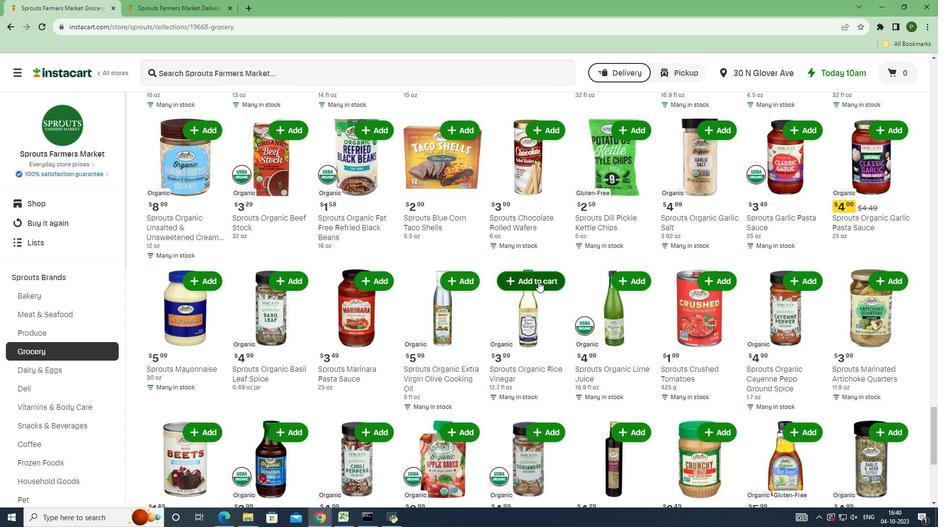 
Action: Mouse pressed left at (538, 281)
Screenshot: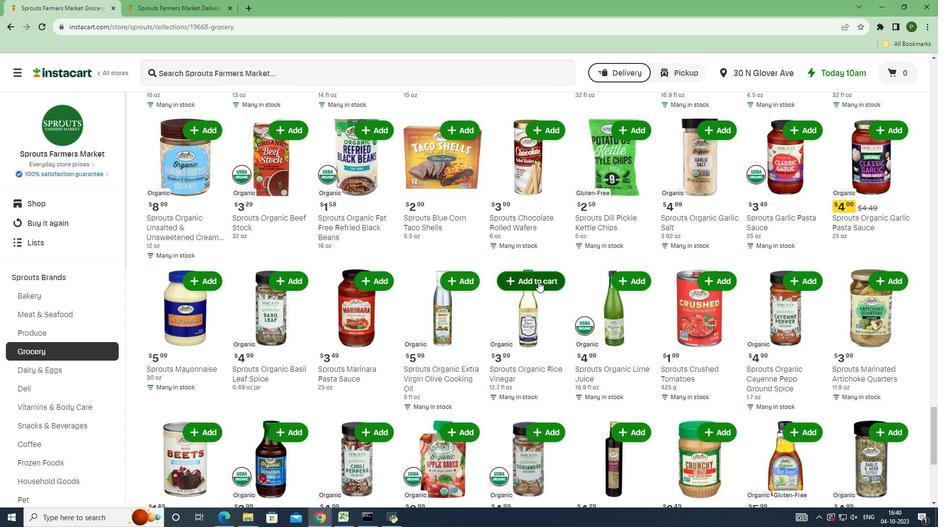 
